 Task: Search one way flight ticket for 1 adult, 6 children, 1 infant in seat and 1 infant on lap in business from Madison: Dane County Regional Airport (truax Field) to Greenville: Pitt-greenville Airport on 5-2-2023. Choice of flights is Sun country airlines. Number of bags: 2 checked bags. Price is upto 75000. Outbound departure time preference is 15:30.
Action: Mouse moved to (314, 293)
Screenshot: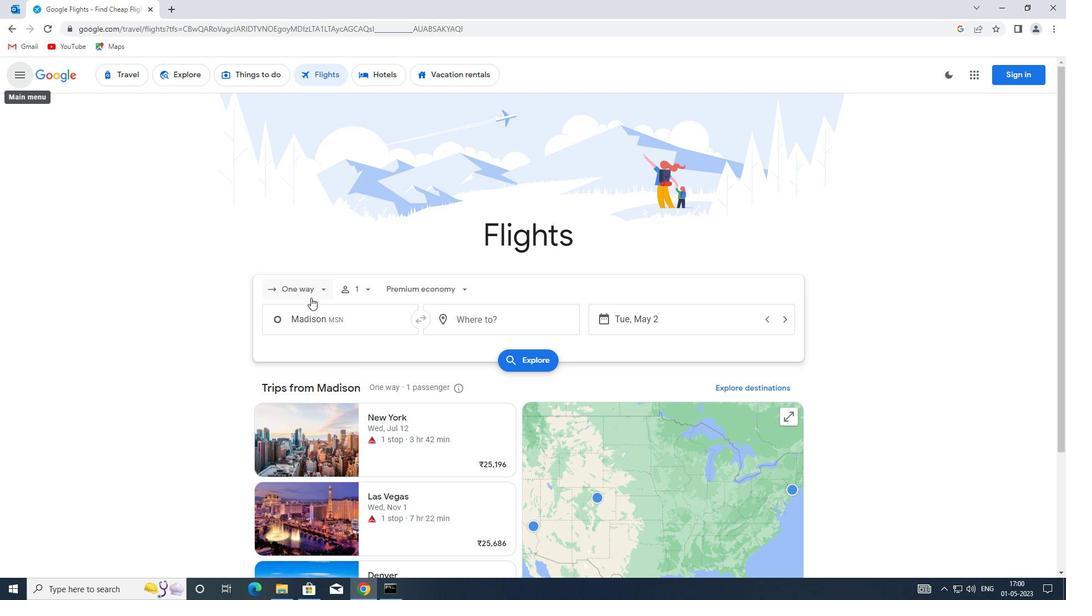 
Action: Mouse pressed left at (314, 293)
Screenshot: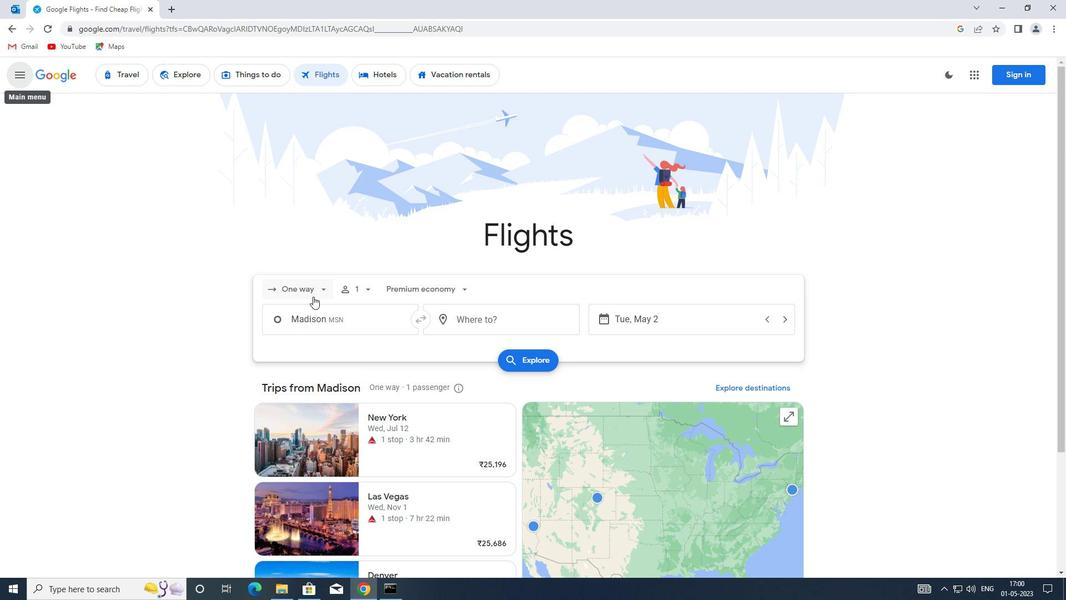 
Action: Mouse moved to (316, 346)
Screenshot: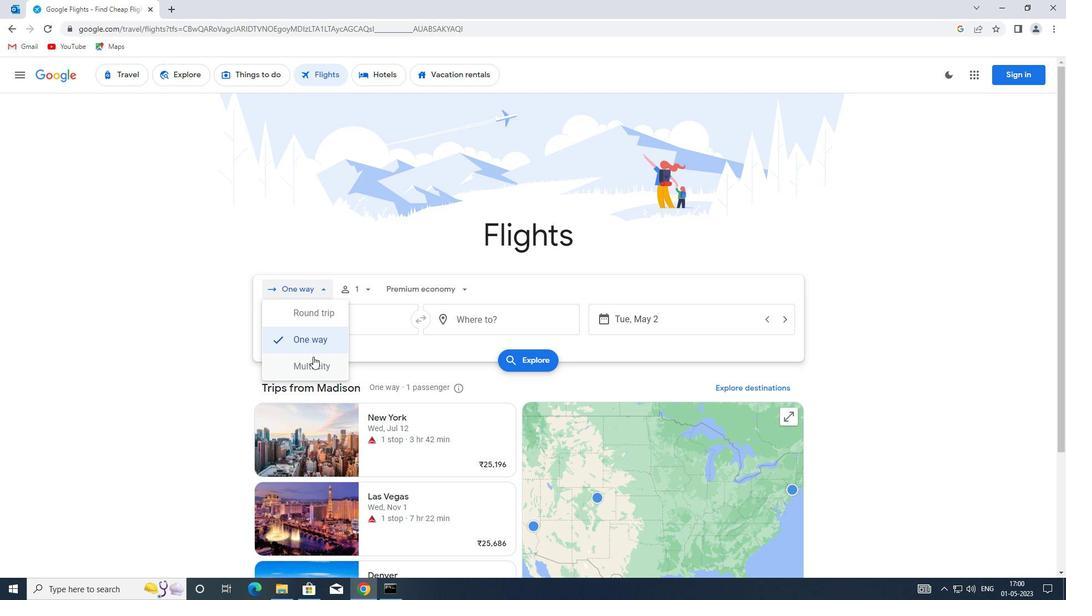 
Action: Mouse pressed left at (316, 346)
Screenshot: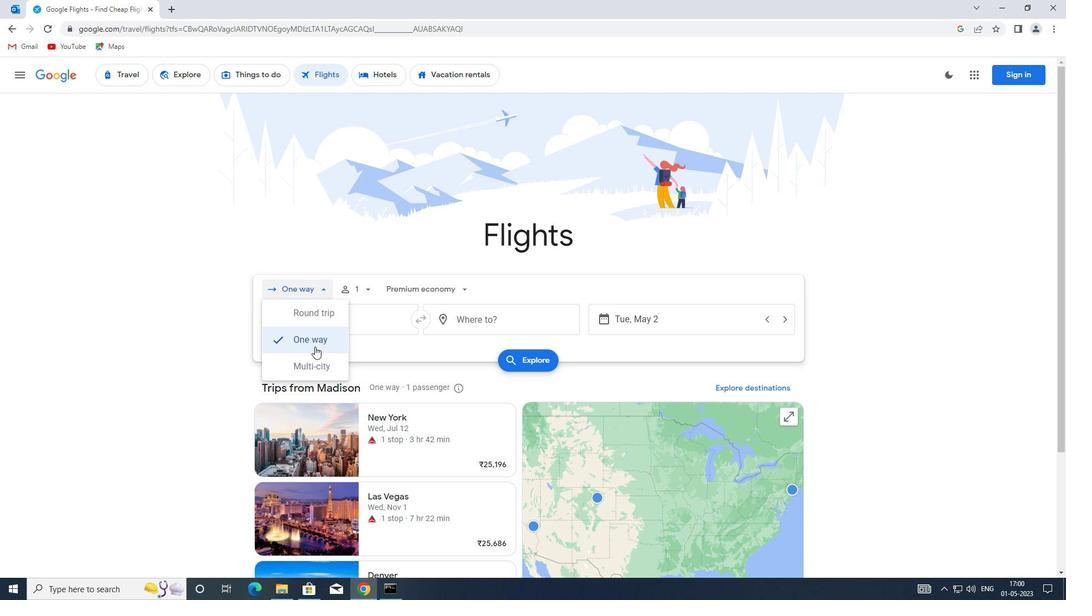 
Action: Mouse moved to (366, 291)
Screenshot: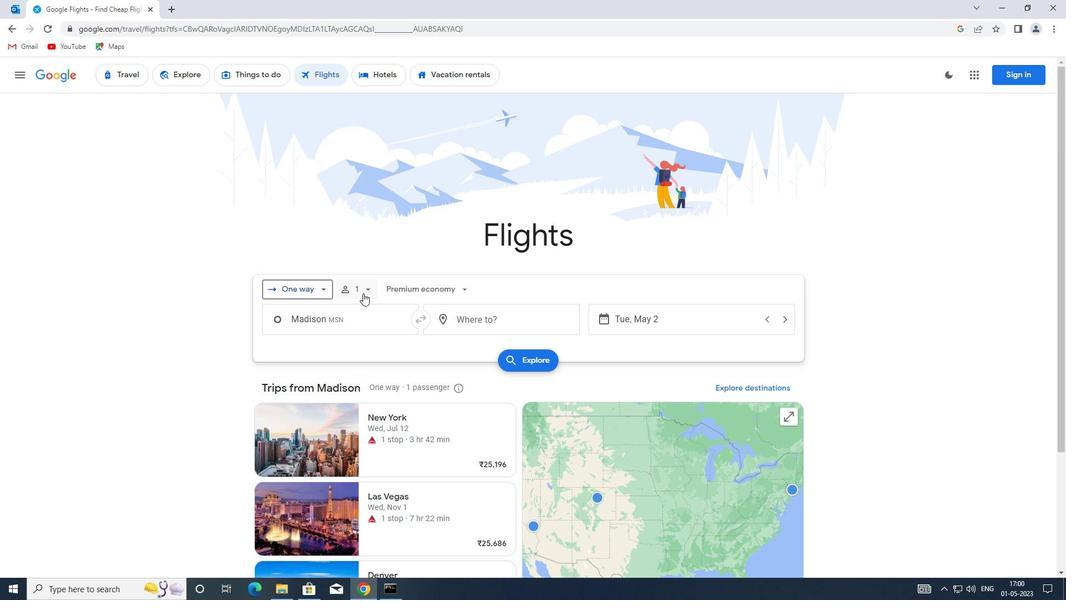 
Action: Mouse pressed left at (366, 291)
Screenshot: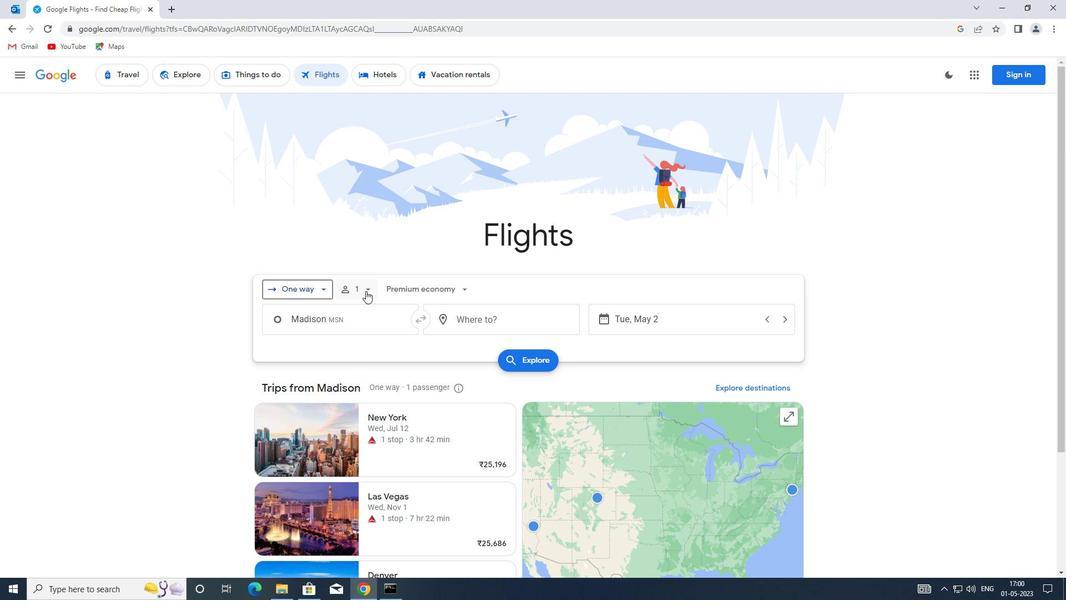 
Action: Mouse moved to (455, 348)
Screenshot: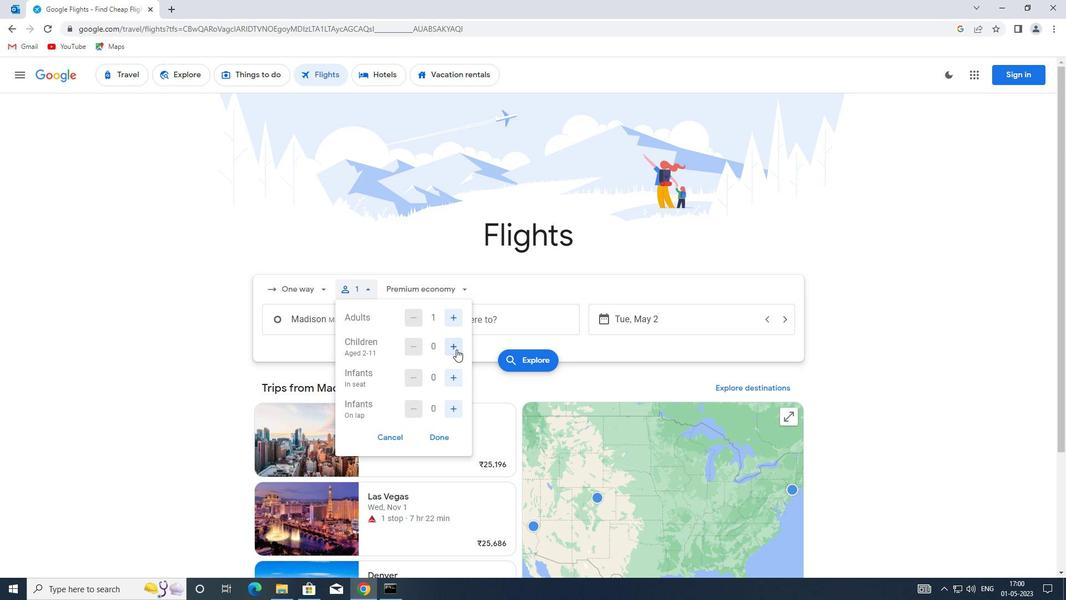 
Action: Mouse pressed left at (455, 348)
Screenshot: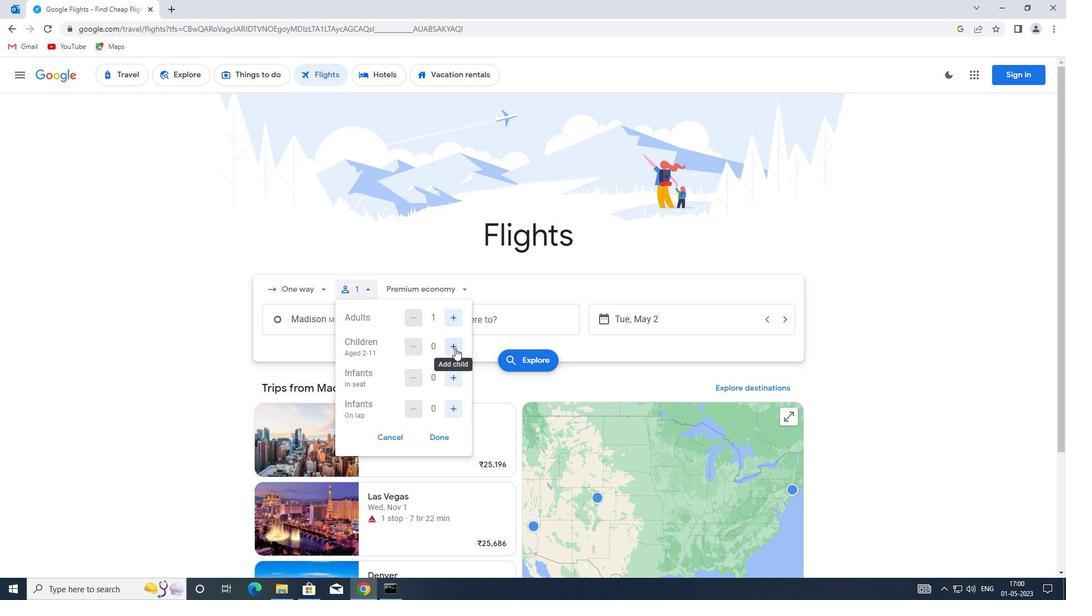 
Action: Mouse pressed left at (455, 348)
Screenshot: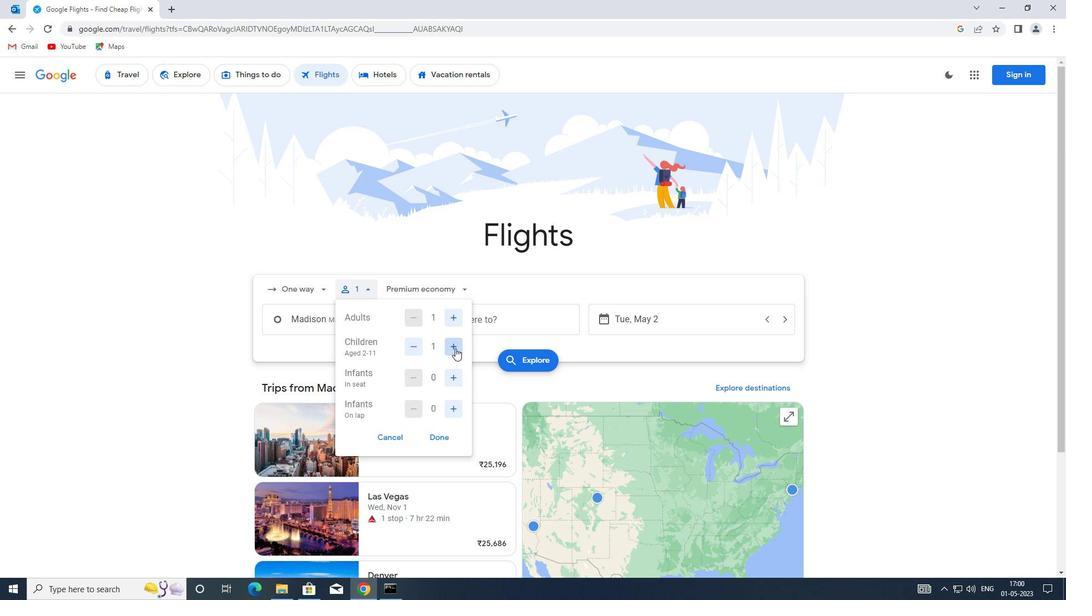 
Action: Mouse pressed left at (455, 348)
Screenshot: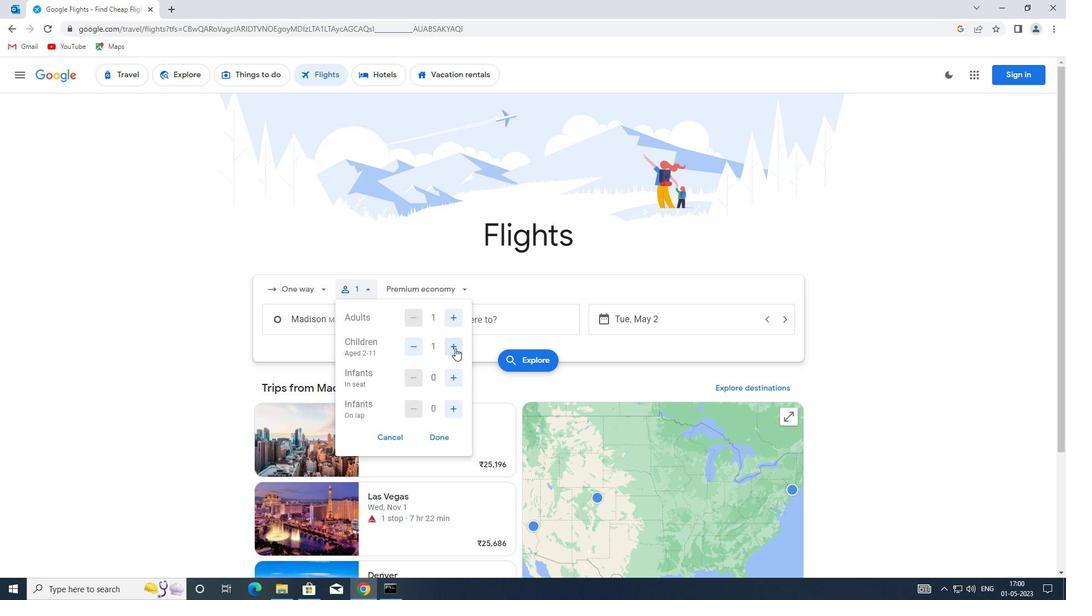 
Action: Mouse pressed left at (455, 348)
Screenshot: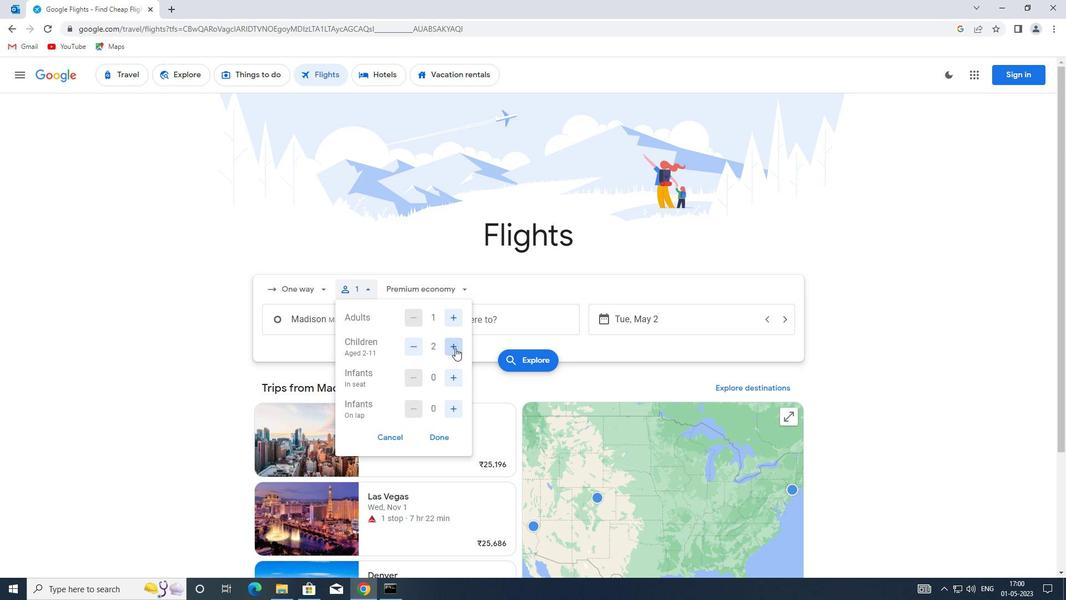 
Action: Mouse pressed left at (455, 348)
Screenshot: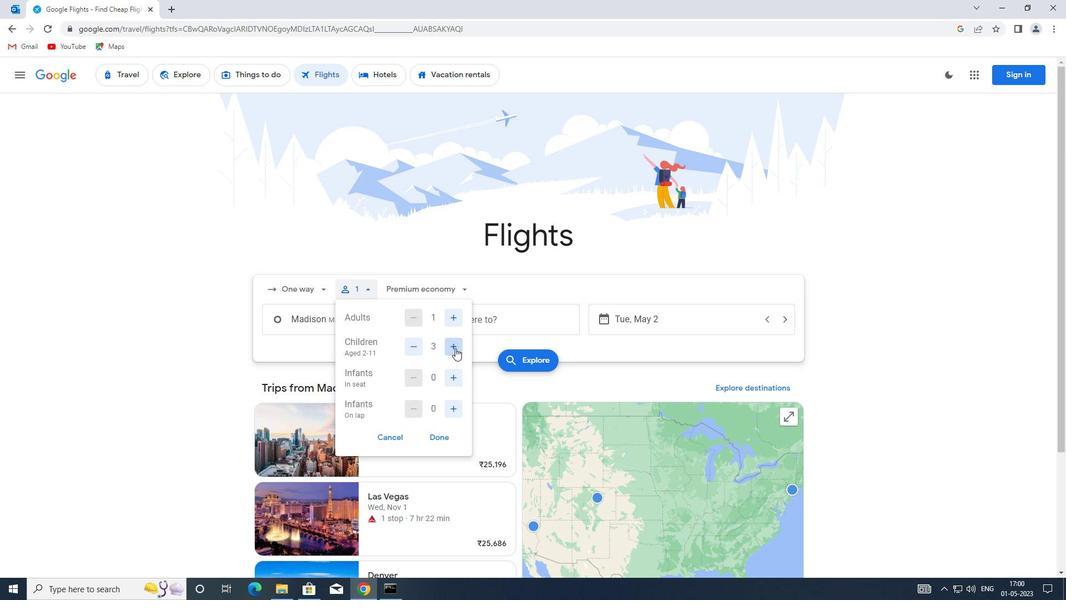
Action: Mouse pressed left at (455, 348)
Screenshot: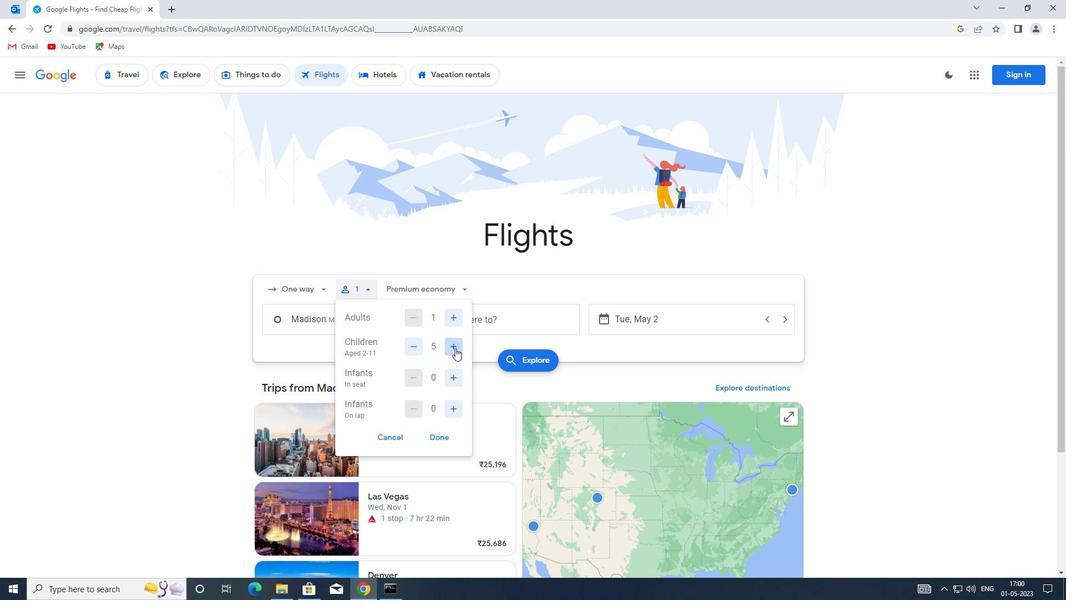 
Action: Mouse moved to (453, 375)
Screenshot: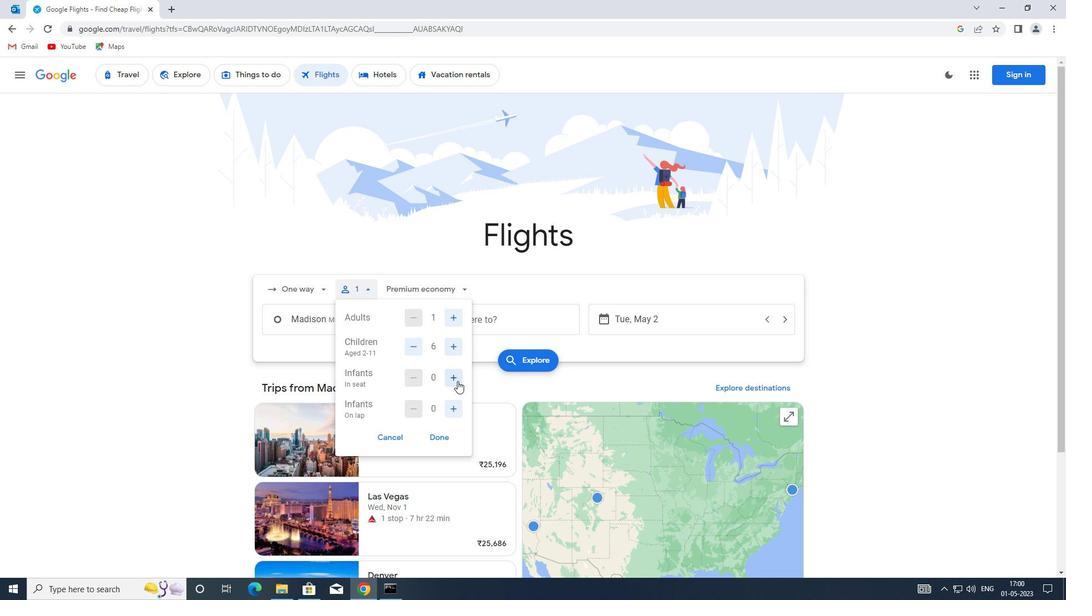 
Action: Mouse pressed left at (453, 375)
Screenshot: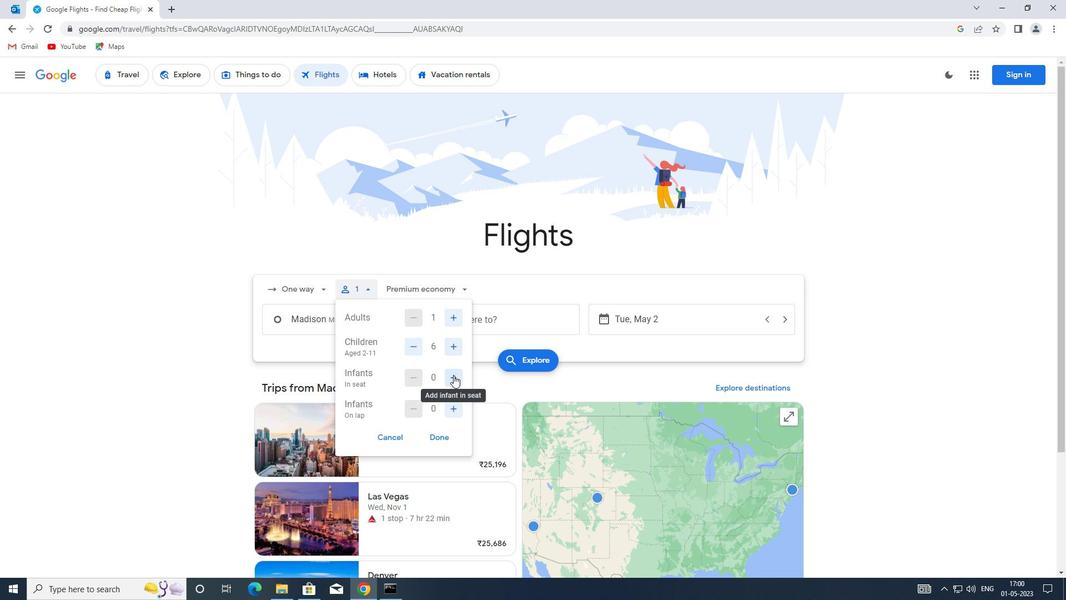 
Action: Mouse moved to (412, 377)
Screenshot: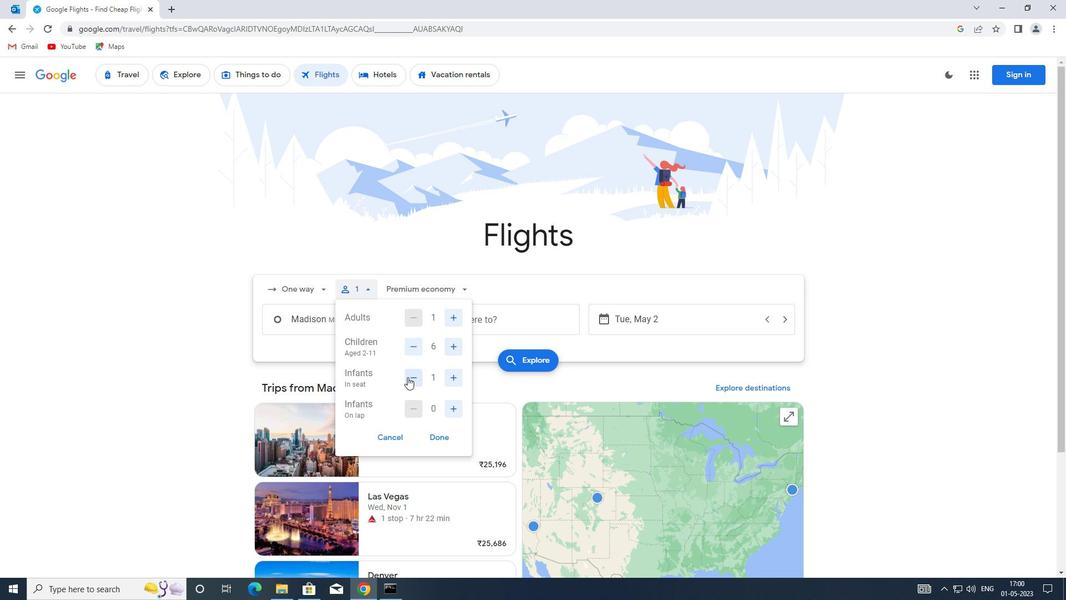 
Action: Mouse pressed left at (412, 377)
Screenshot: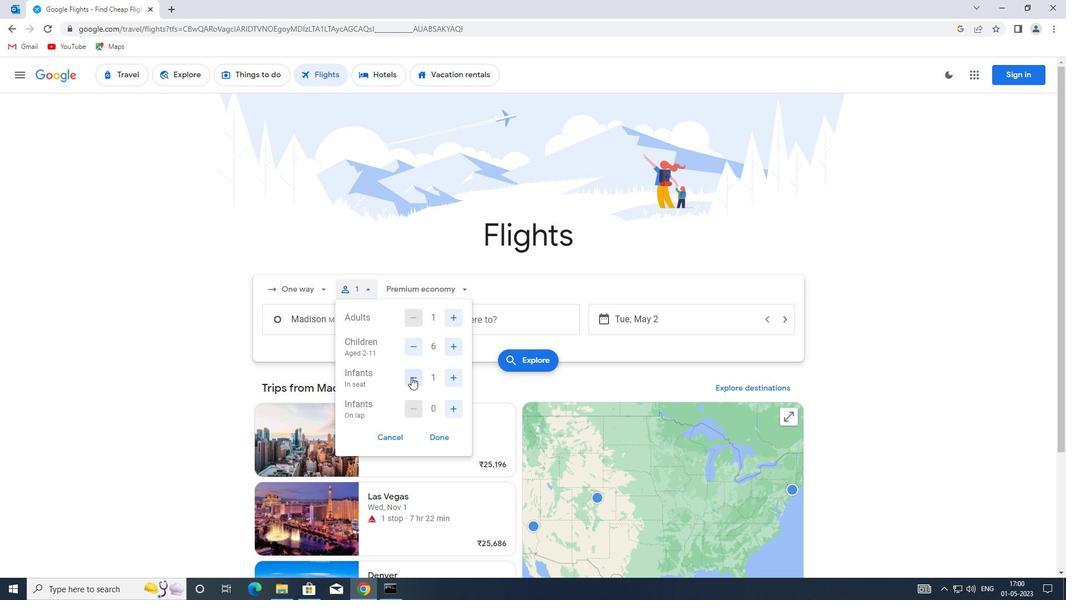 
Action: Mouse moved to (451, 378)
Screenshot: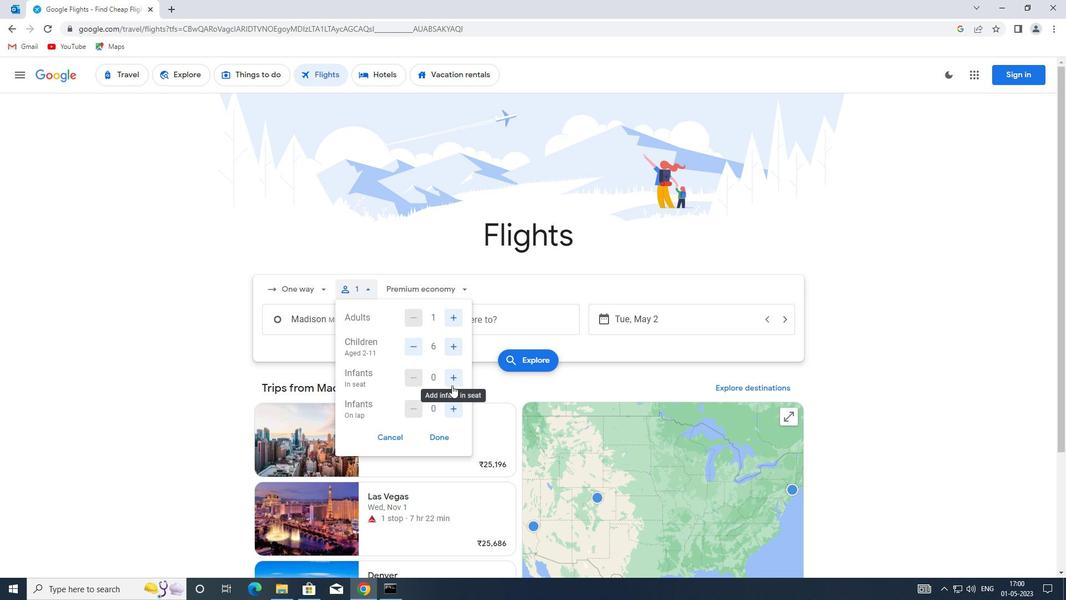 
Action: Mouse pressed left at (451, 378)
Screenshot: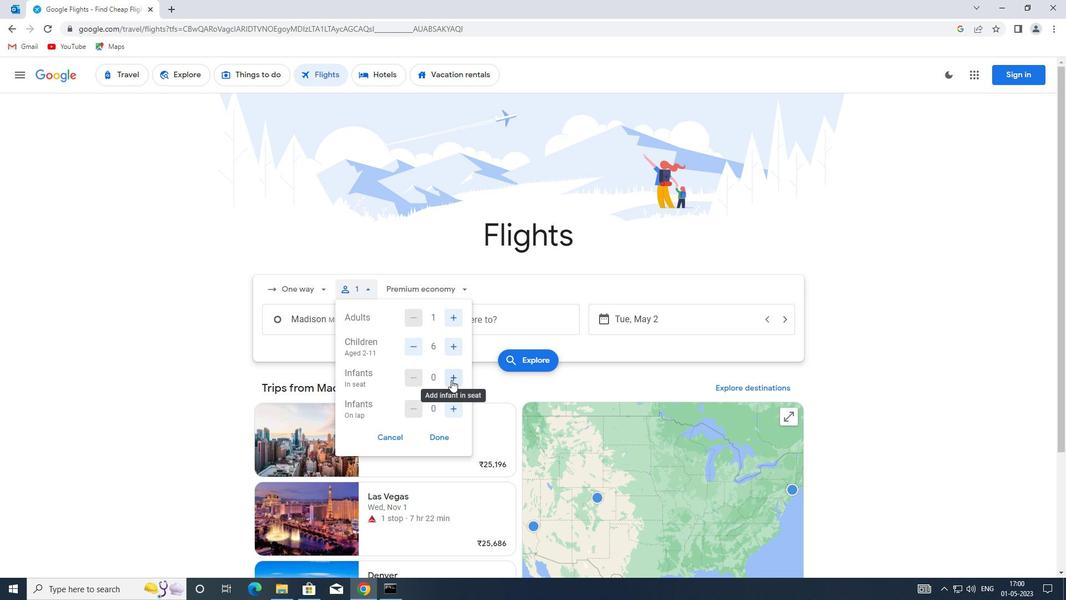 
Action: Mouse moved to (448, 407)
Screenshot: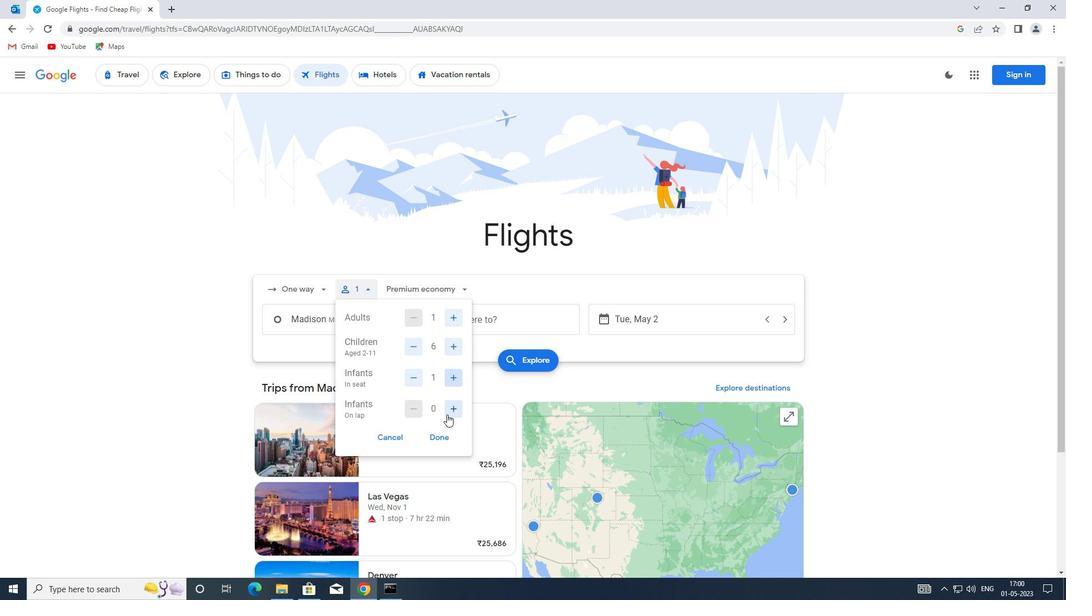 
Action: Mouse pressed left at (448, 407)
Screenshot: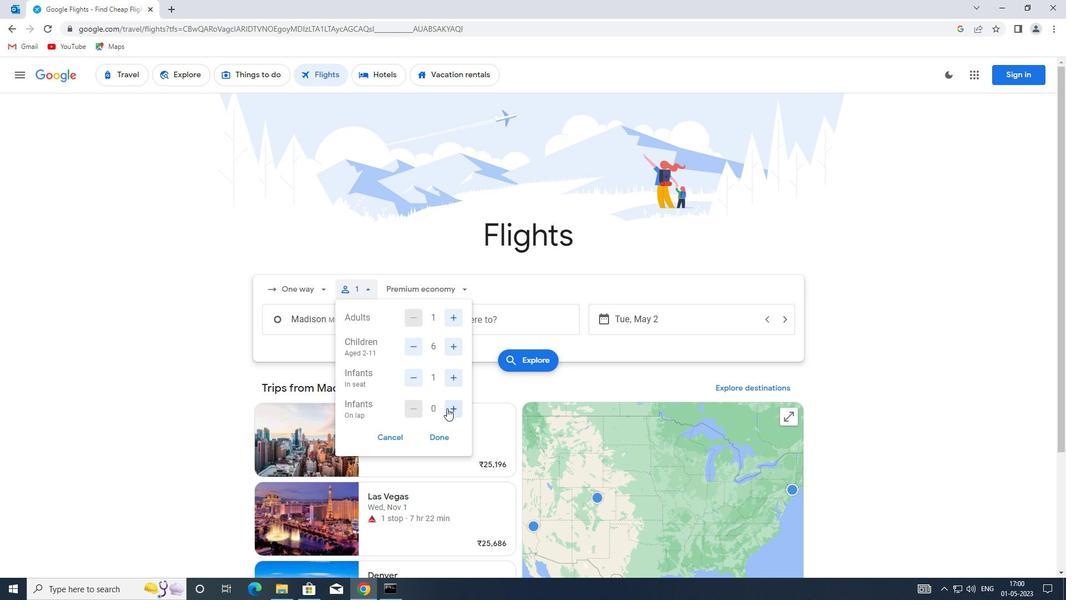 
Action: Mouse moved to (443, 436)
Screenshot: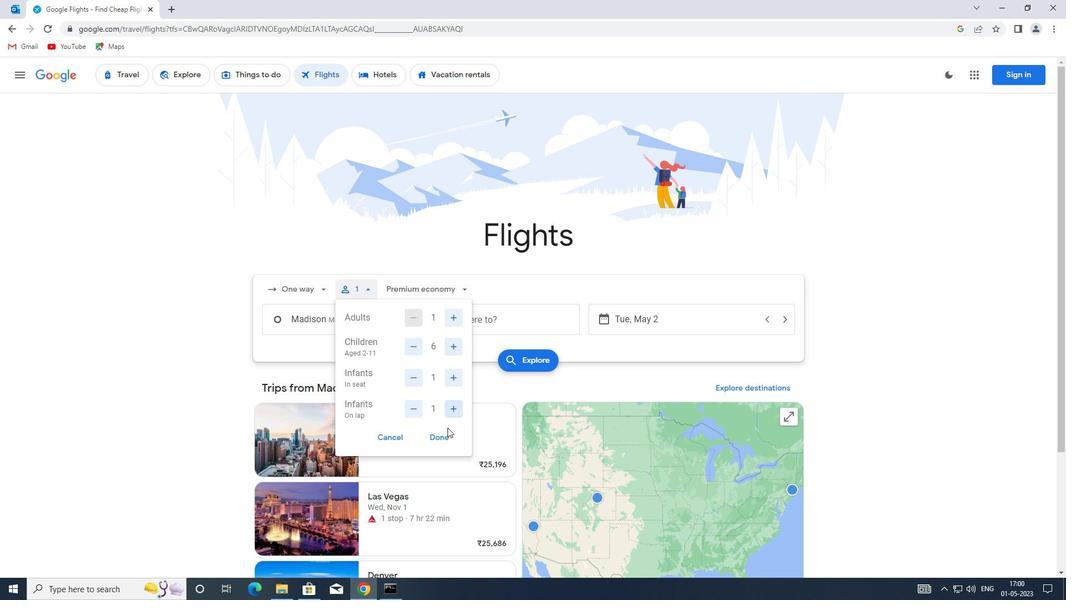 
Action: Mouse pressed left at (443, 436)
Screenshot: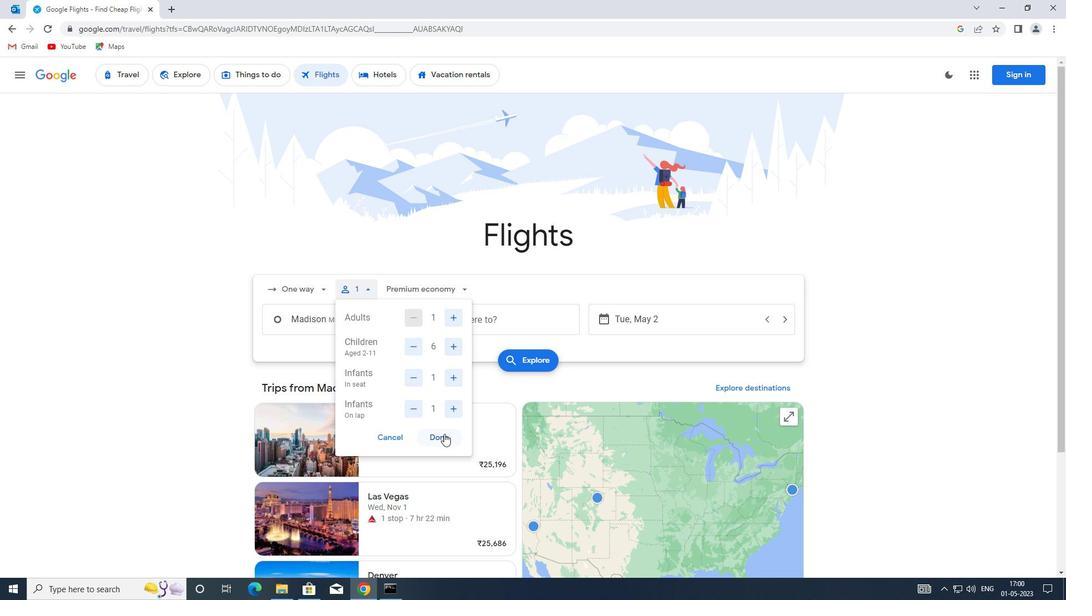 
Action: Mouse moved to (436, 288)
Screenshot: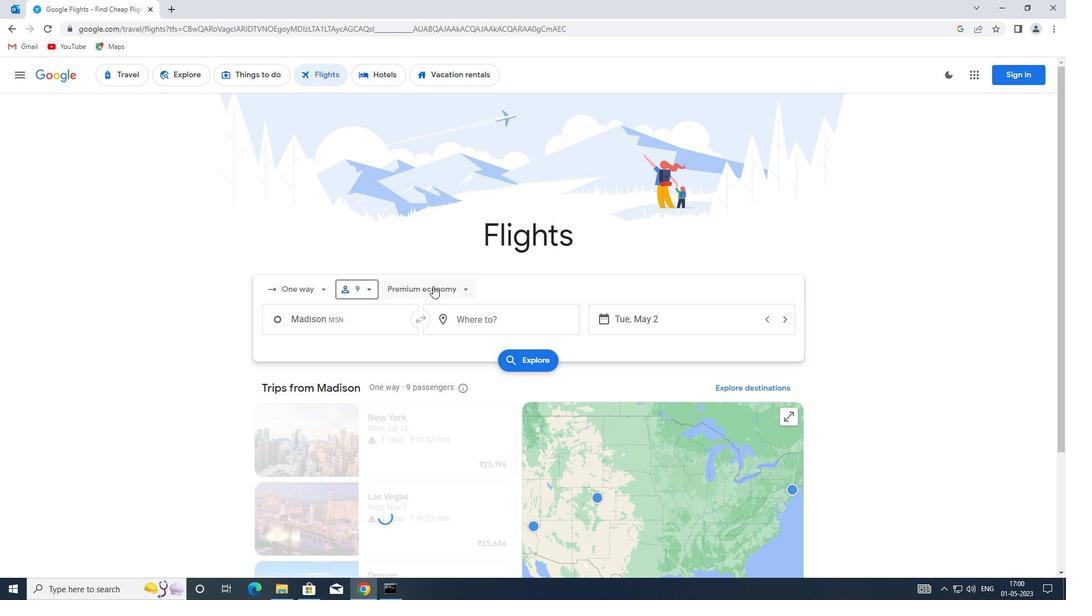 
Action: Mouse pressed left at (436, 288)
Screenshot: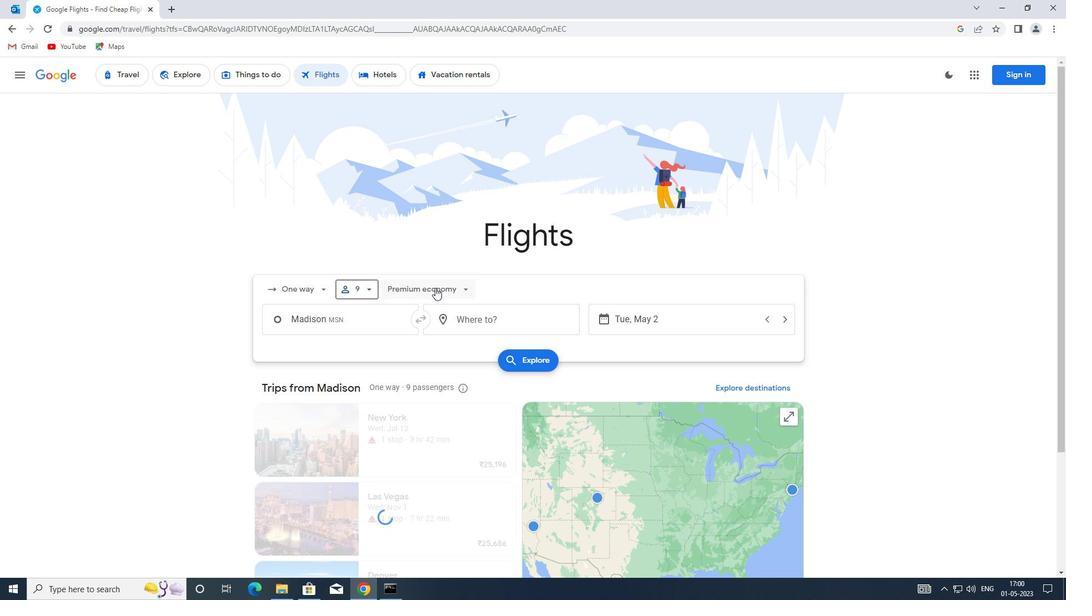 
Action: Mouse moved to (431, 365)
Screenshot: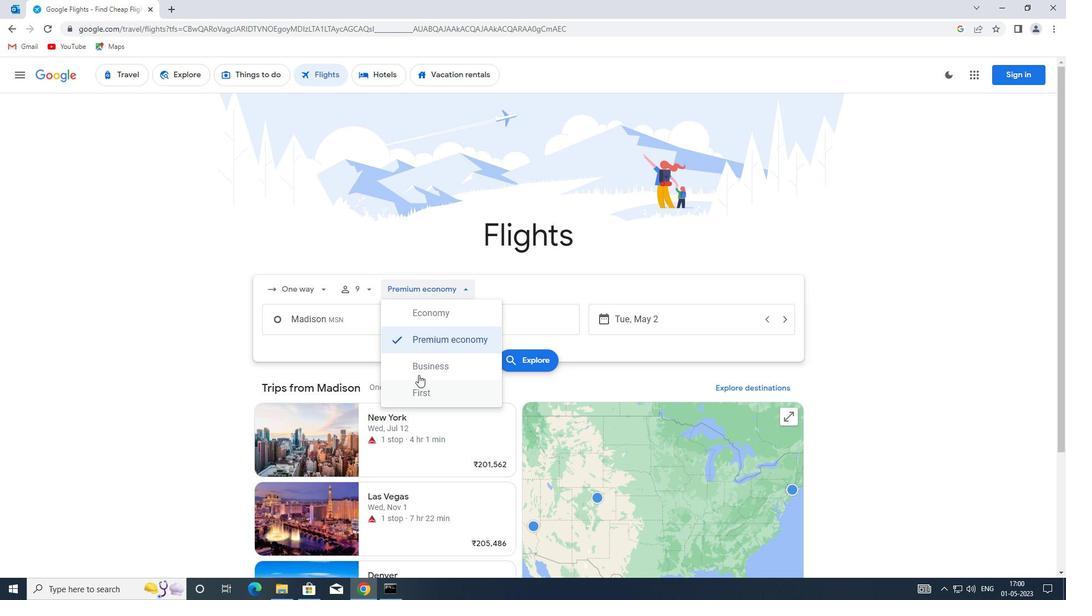 
Action: Mouse pressed left at (431, 365)
Screenshot: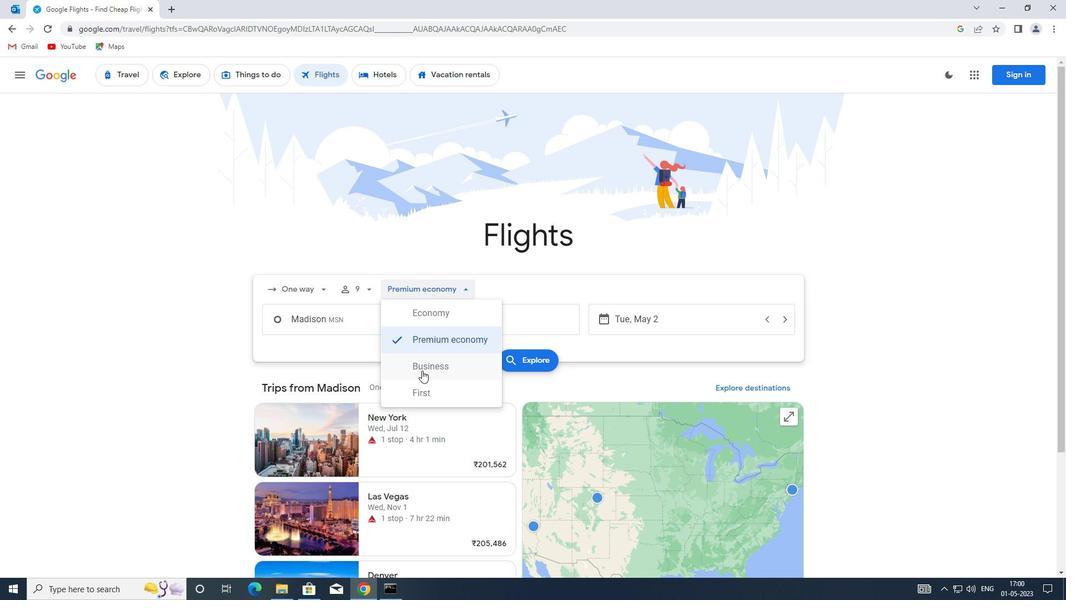 
Action: Mouse moved to (361, 320)
Screenshot: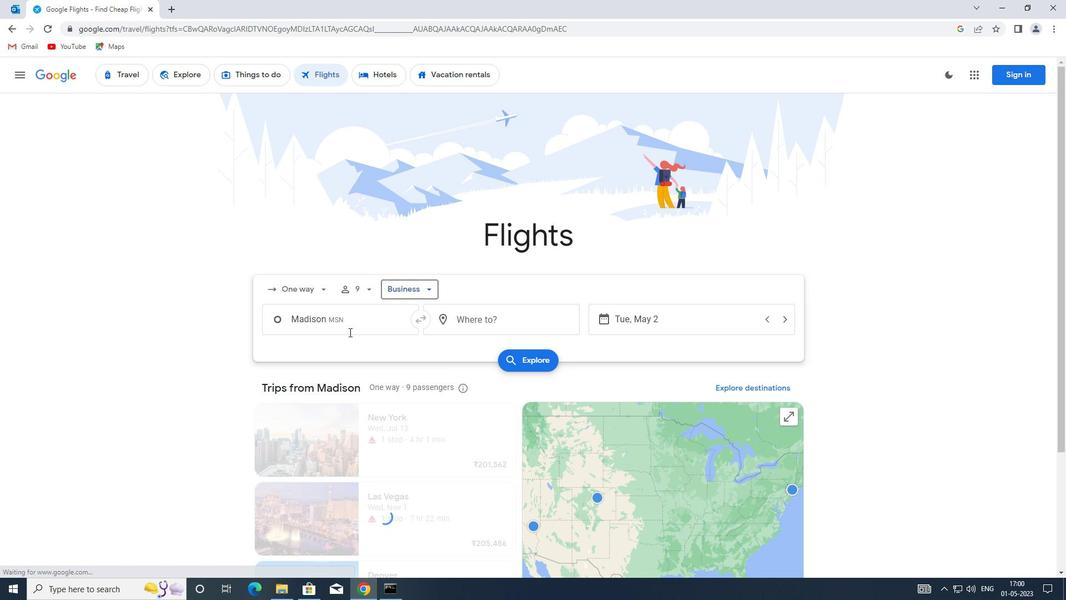 
Action: Mouse pressed left at (361, 320)
Screenshot: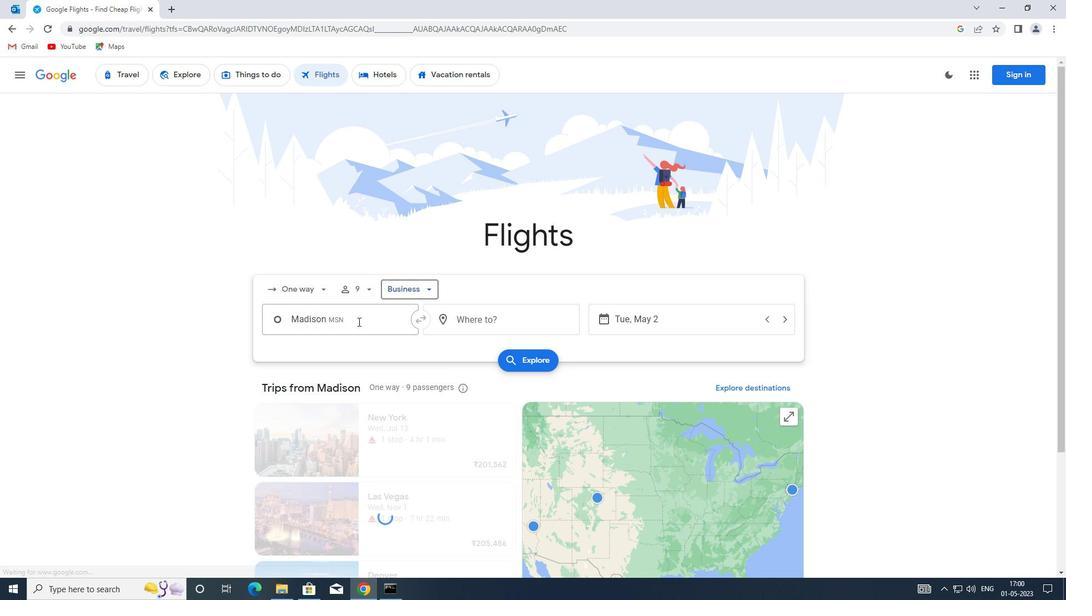 
Action: Key pressed <Key.enter>
Screenshot: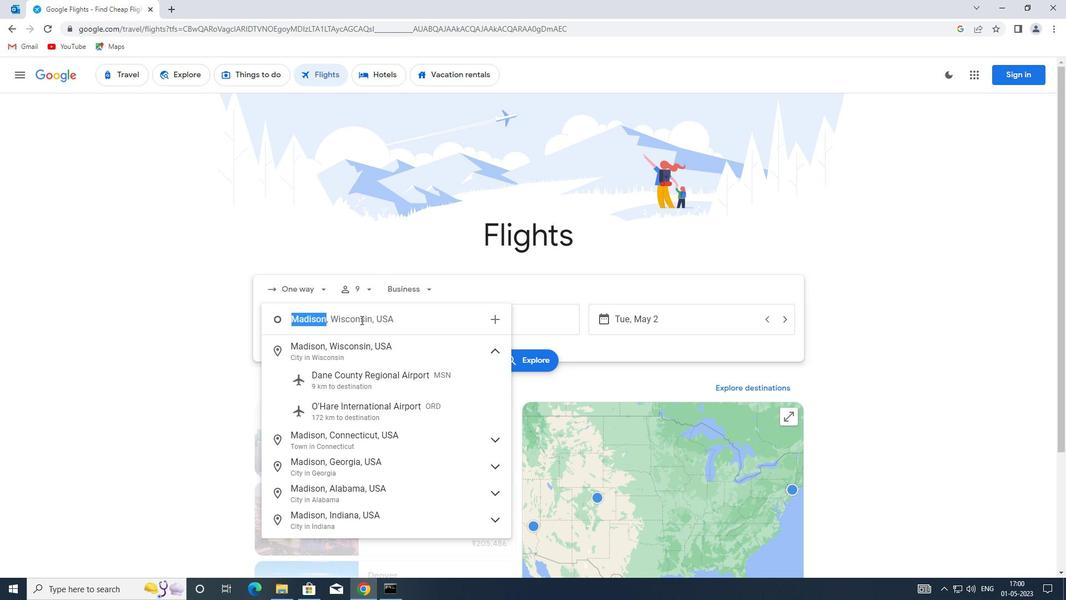
Action: Mouse moved to (487, 324)
Screenshot: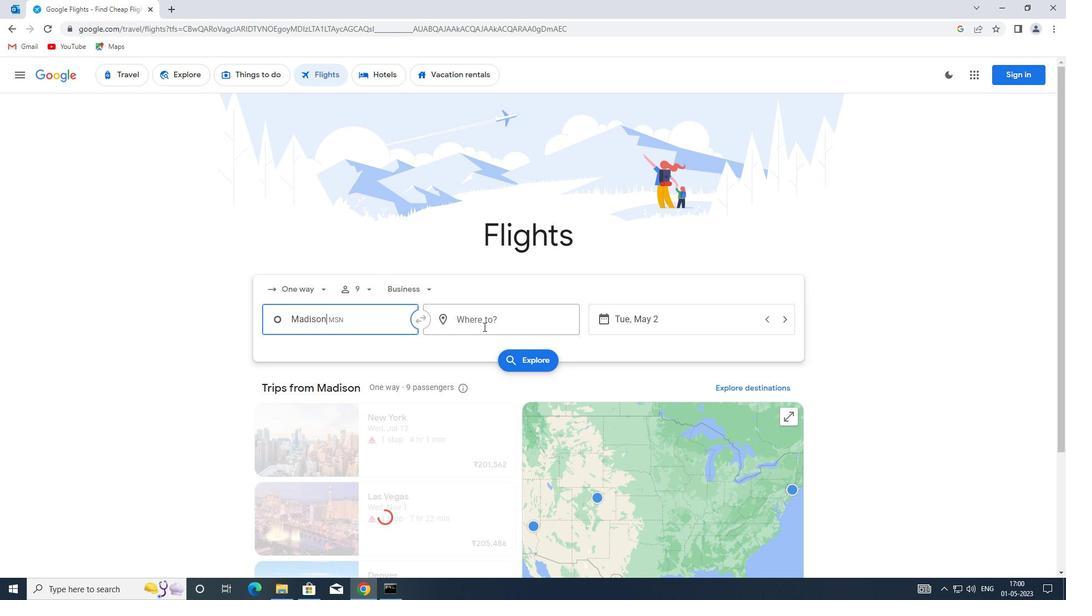 
Action: Mouse pressed left at (487, 324)
Screenshot: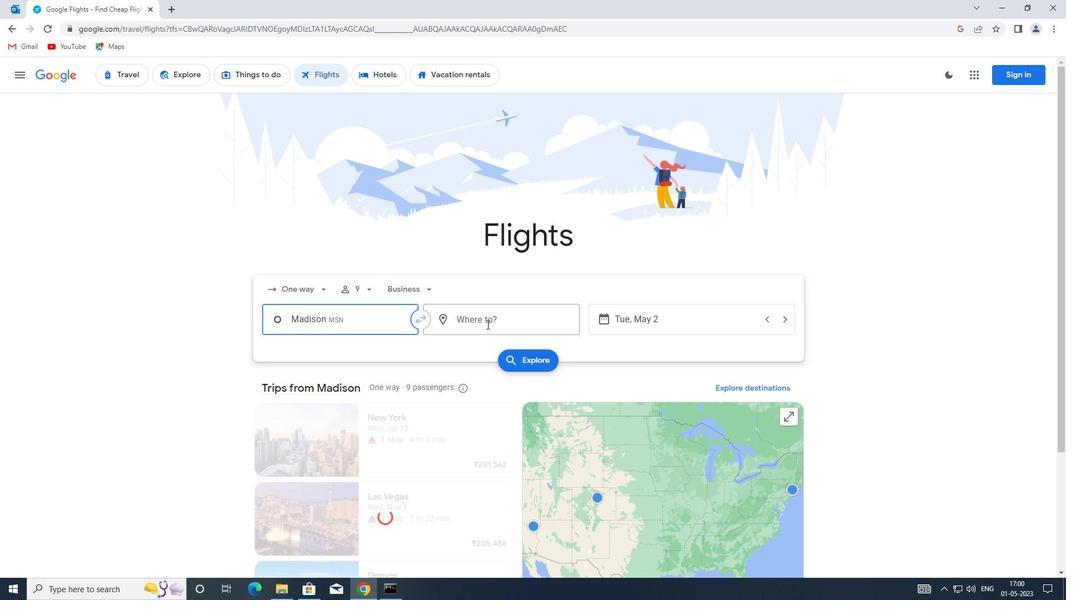 
Action: Key pressed pgv<Key.enter>
Screenshot: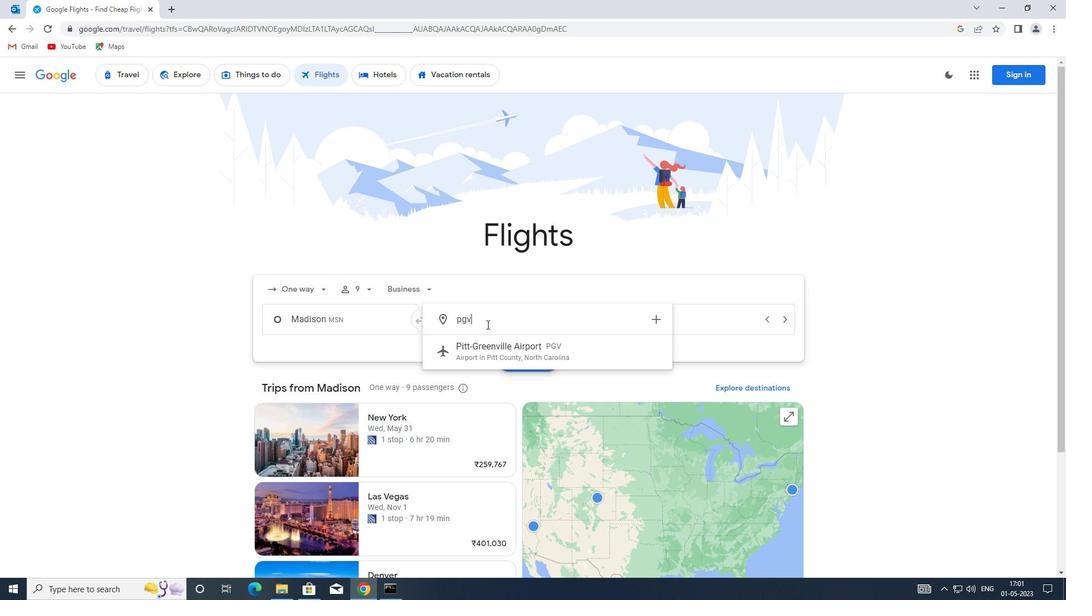 
Action: Mouse moved to (674, 322)
Screenshot: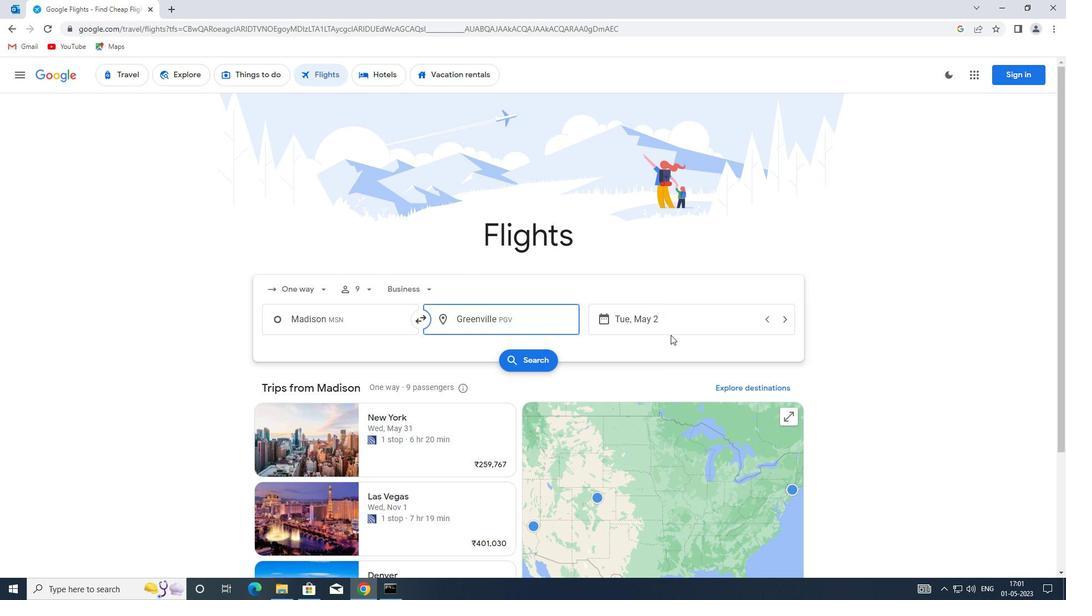 
Action: Mouse pressed left at (674, 322)
Screenshot: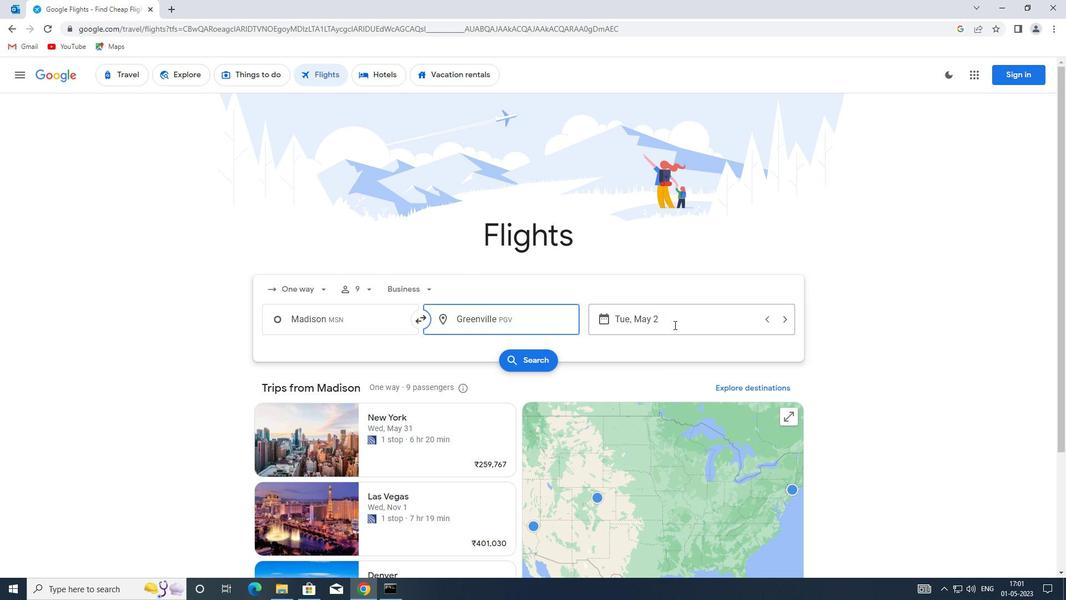 
Action: Mouse moved to (455, 379)
Screenshot: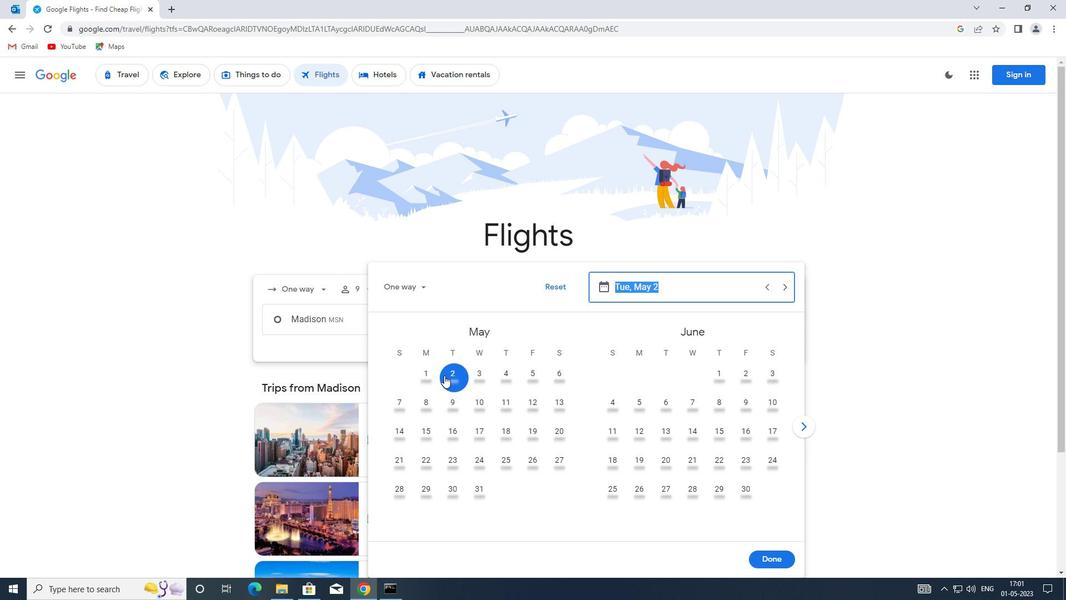 
Action: Mouse pressed left at (455, 379)
Screenshot: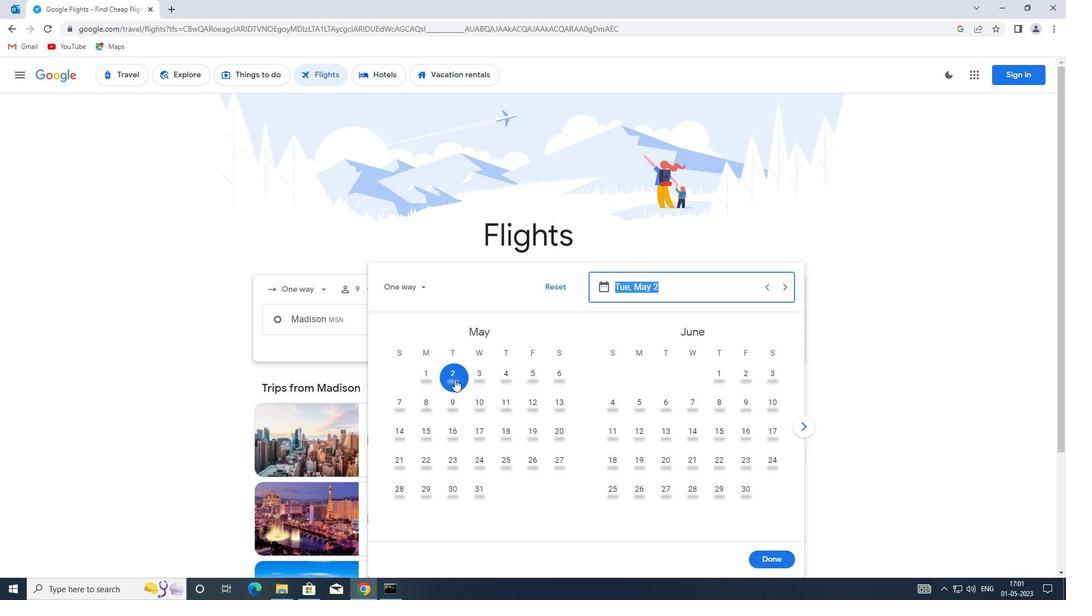 
Action: Mouse moved to (770, 552)
Screenshot: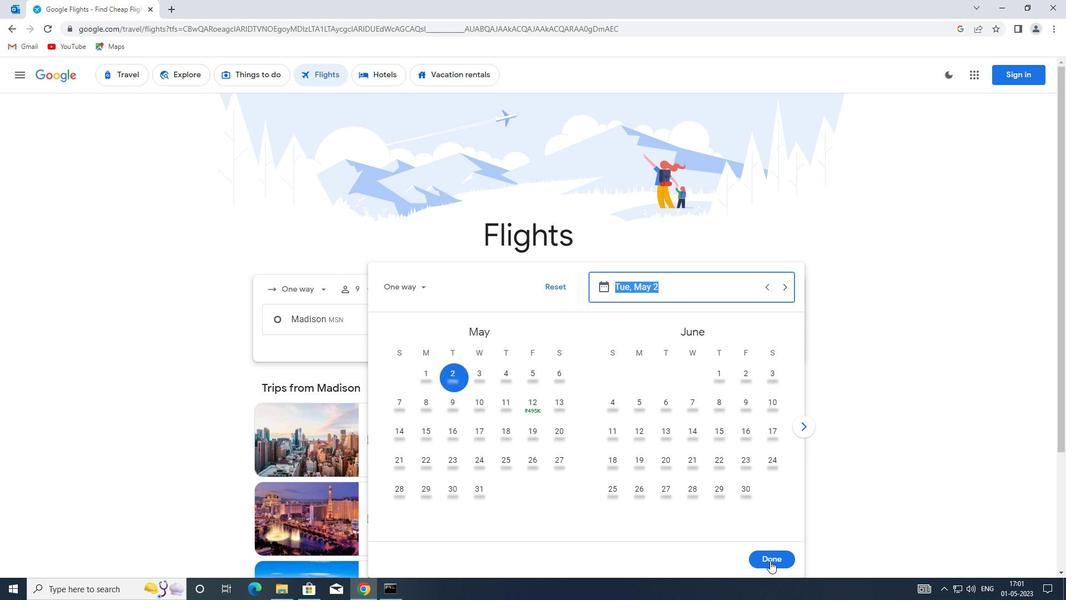 
Action: Mouse pressed left at (770, 552)
Screenshot: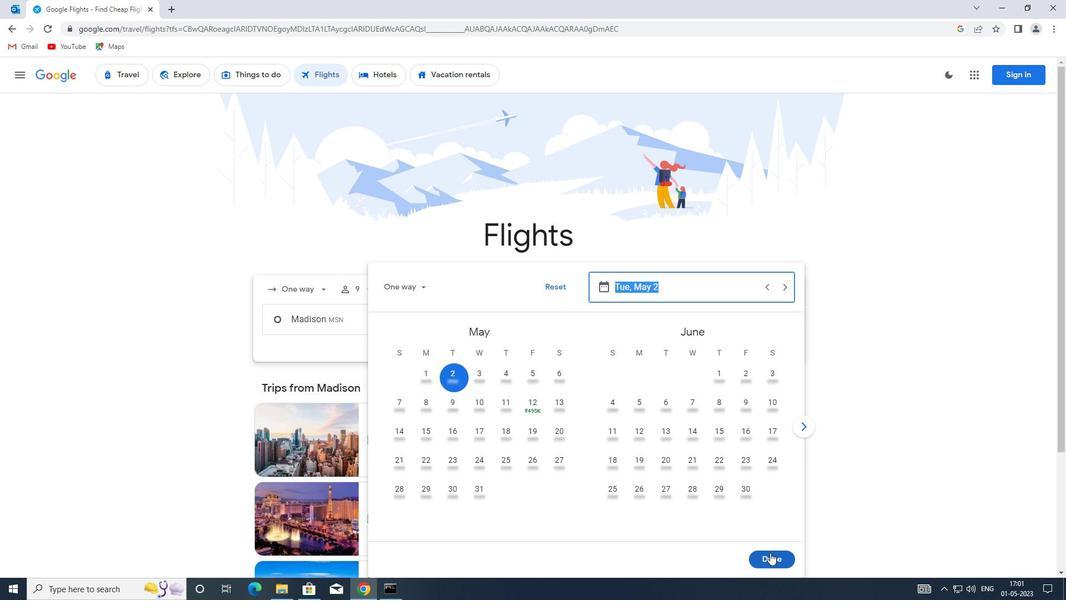 
Action: Mouse moved to (533, 366)
Screenshot: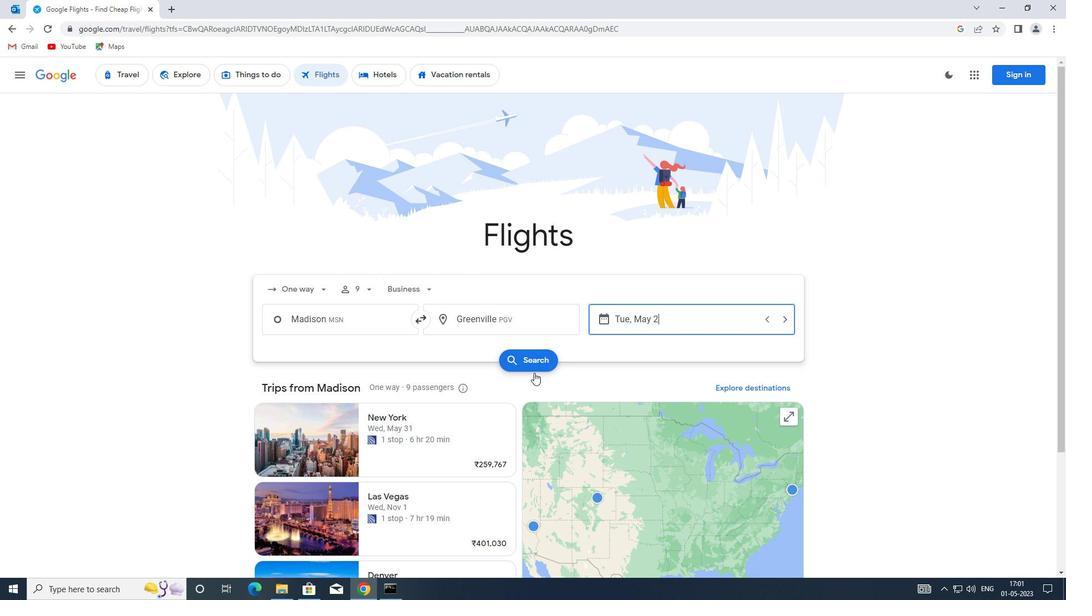 
Action: Mouse pressed left at (533, 366)
Screenshot: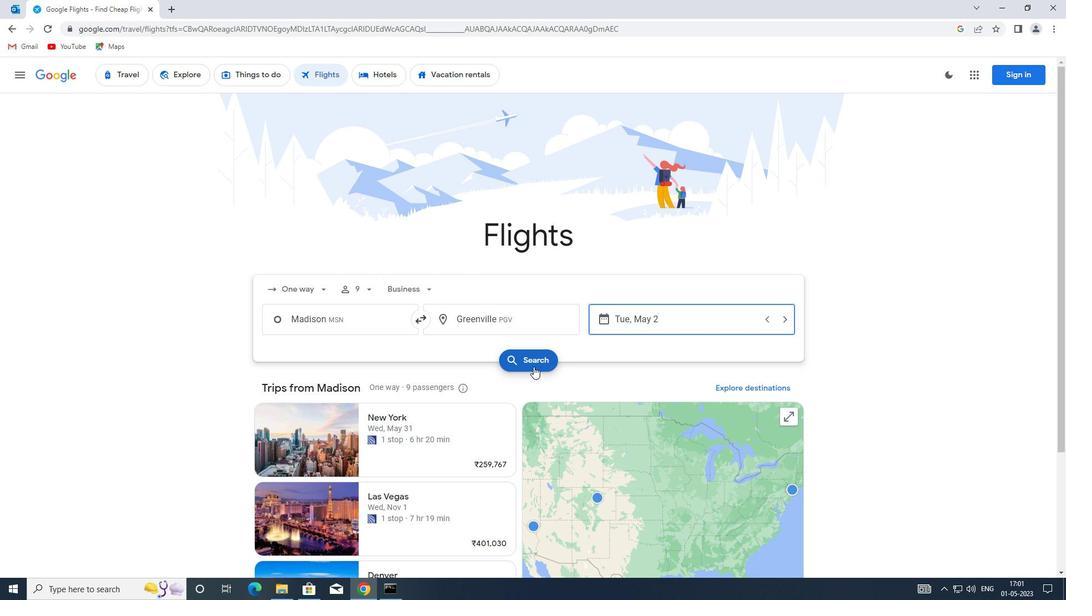 
Action: Mouse moved to (278, 177)
Screenshot: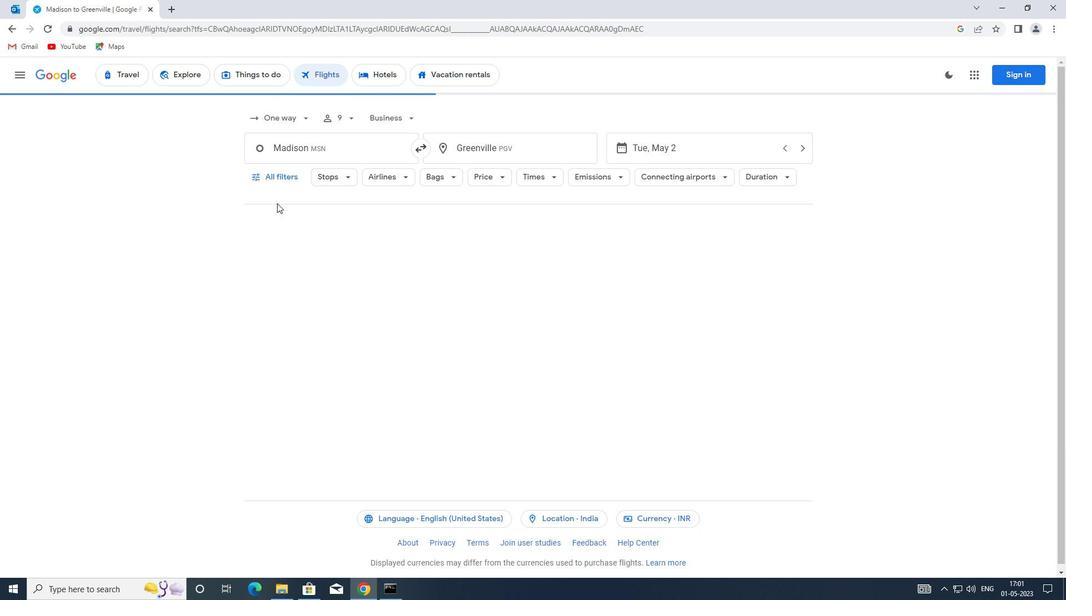 
Action: Mouse pressed left at (278, 177)
Screenshot: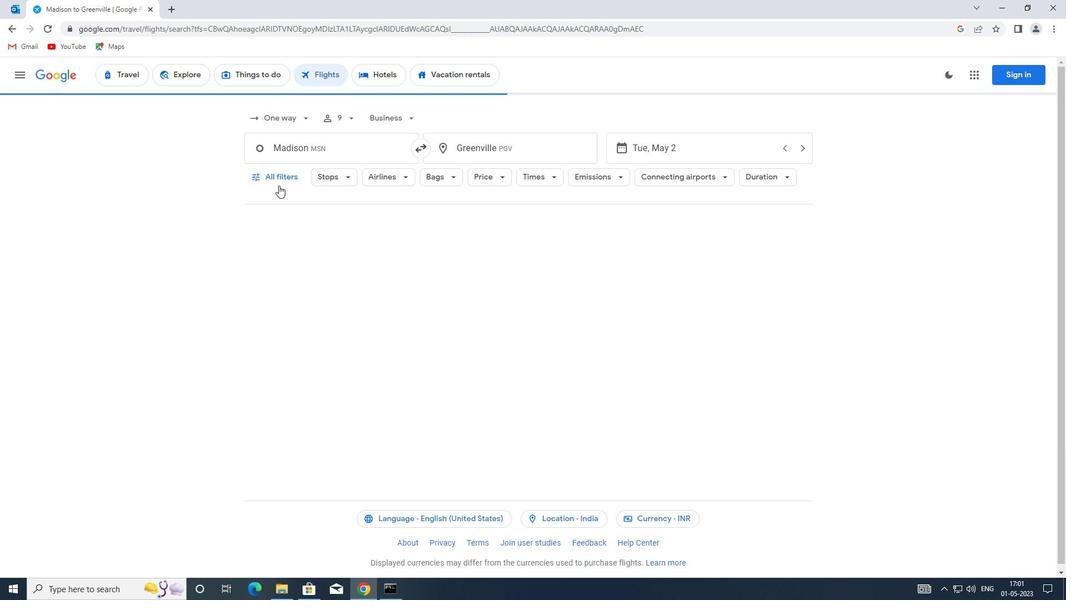 
Action: Mouse moved to (317, 315)
Screenshot: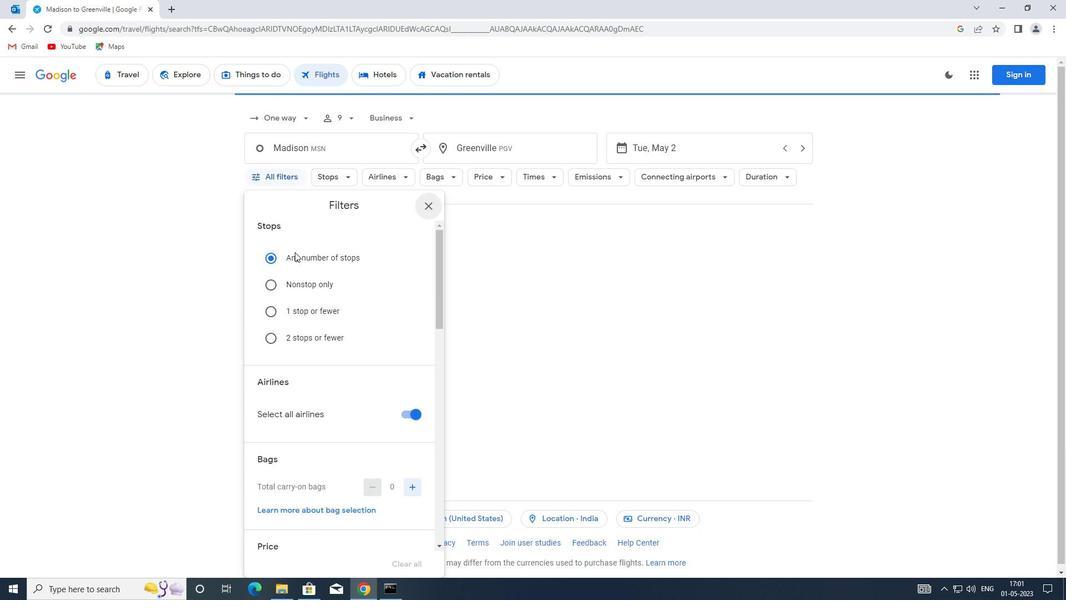 
Action: Mouse scrolled (317, 314) with delta (0, 0)
Screenshot: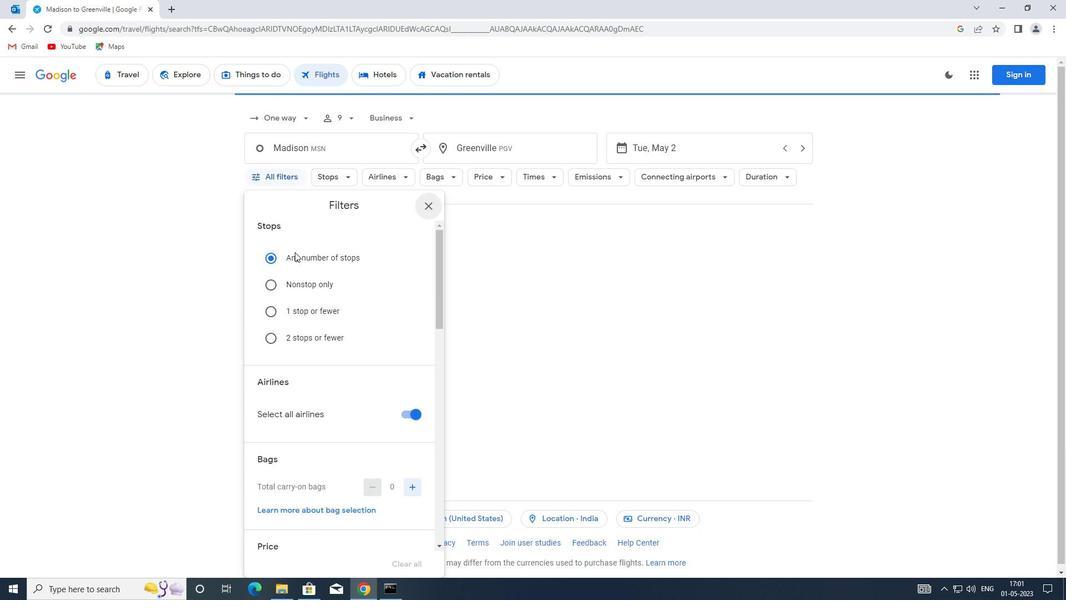 
Action: Mouse moved to (317, 328)
Screenshot: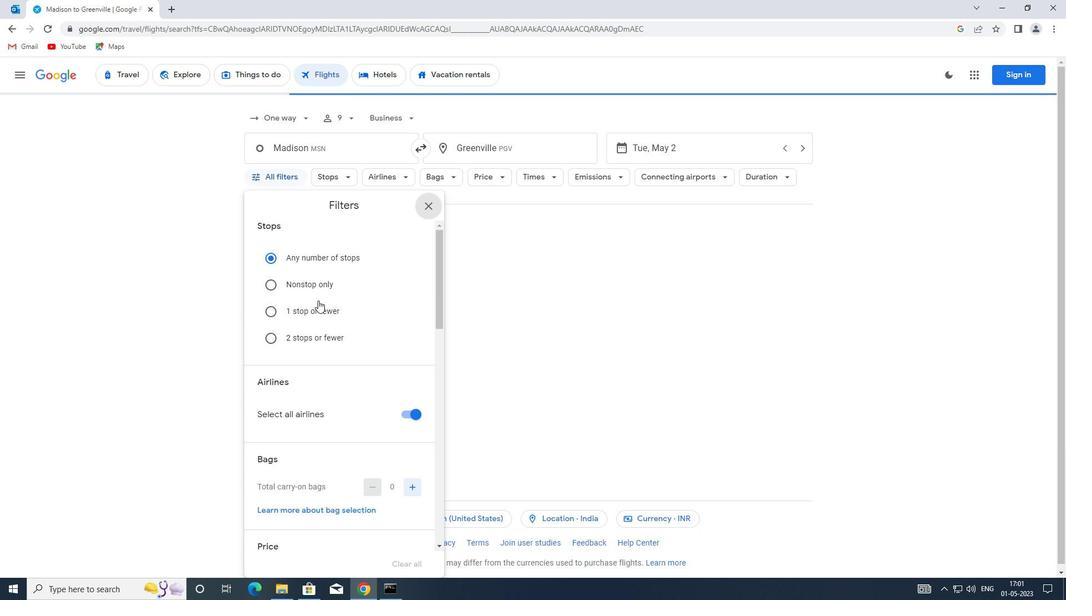 
Action: Mouse scrolled (317, 327) with delta (0, 0)
Screenshot: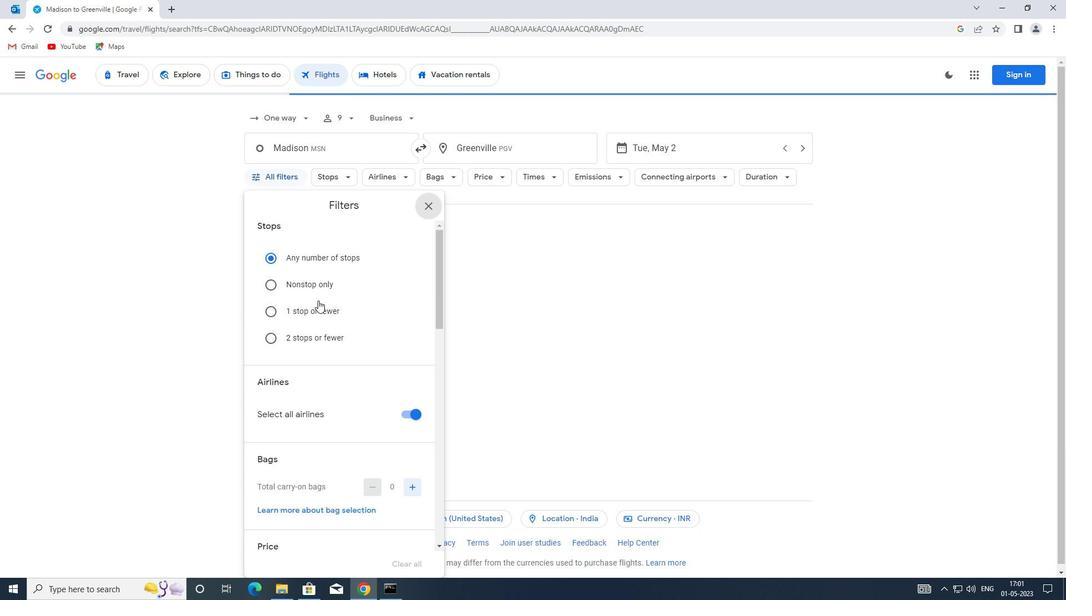 
Action: Mouse moved to (317, 337)
Screenshot: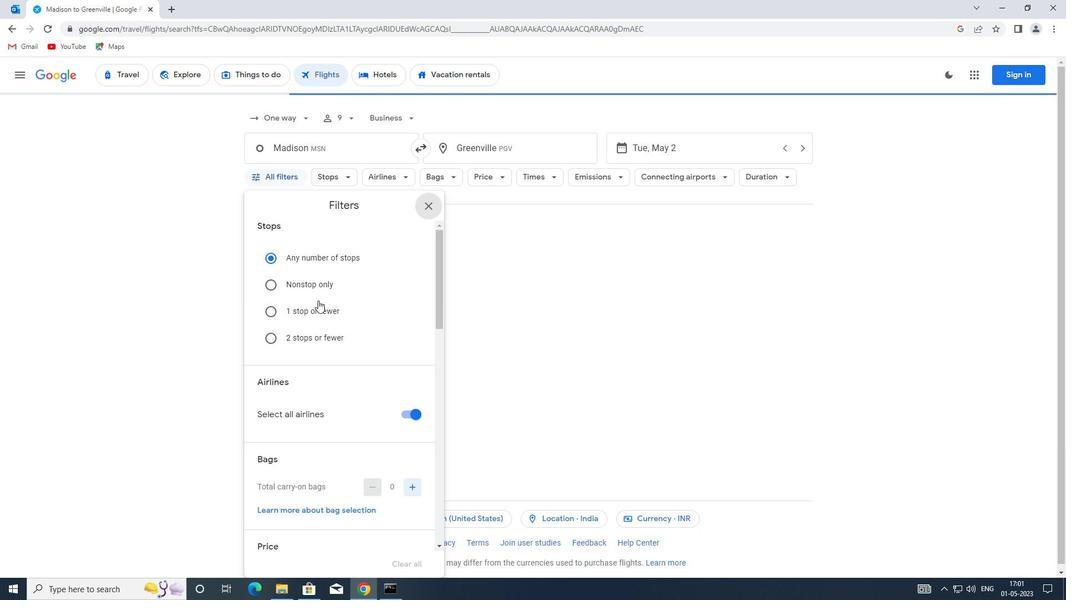 
Action: Mouse scrolled (317, 336) with delta (0, 0)
Screenshot: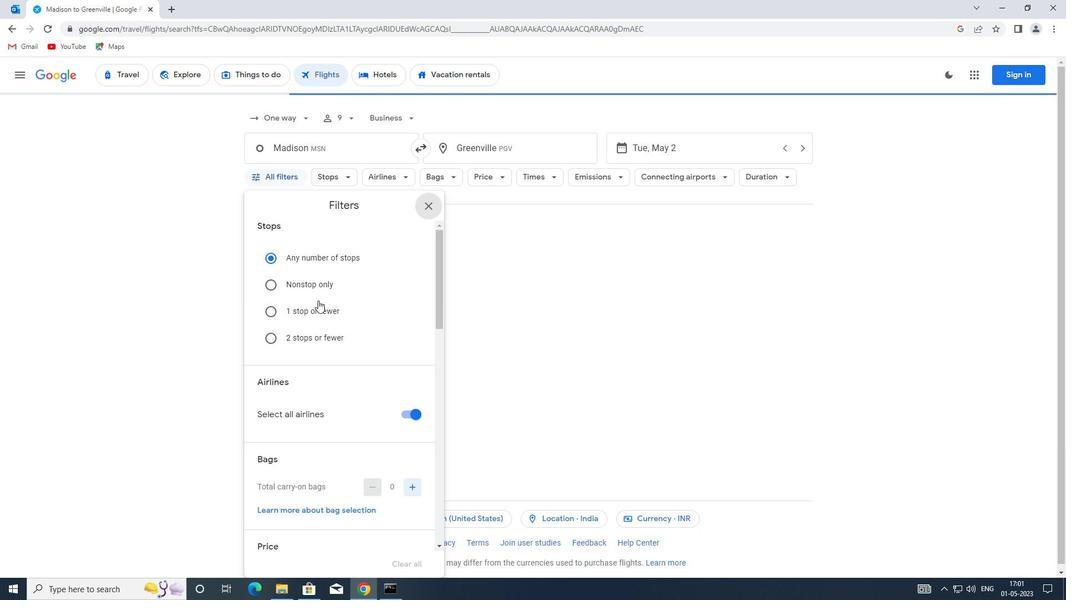 
Action: Mouse moved to (407, 248)
Screenshot: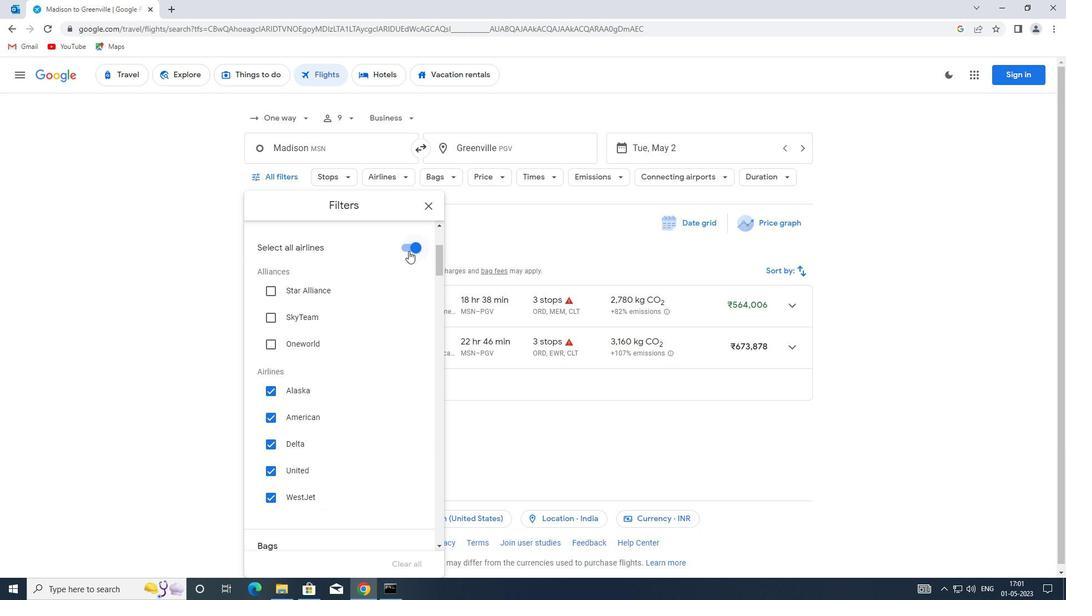 
Action: Mouse pressed left at (407, 248)
Screenshot: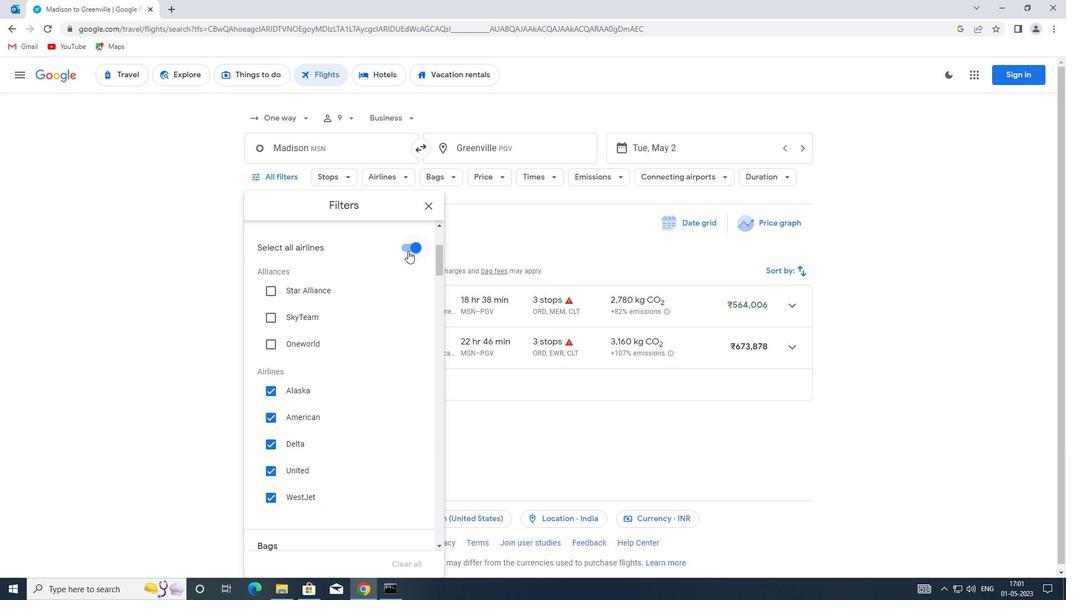 
Action: Mouse moved to (353, 332)
Screenshot: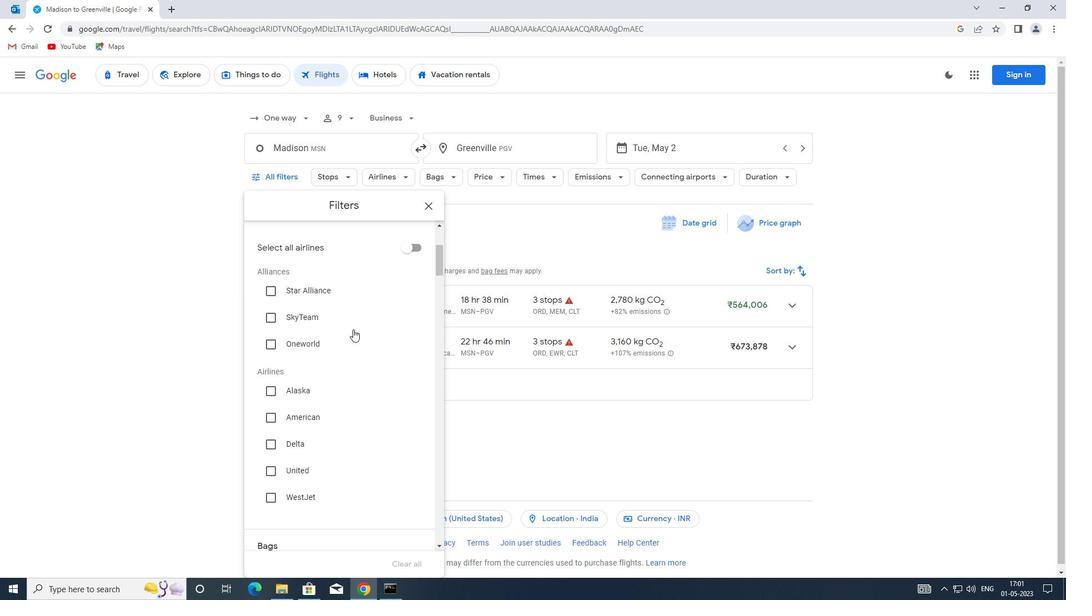 
Action: Mouse scrolled (353, 331) with delta (0, 0)
Screenshot: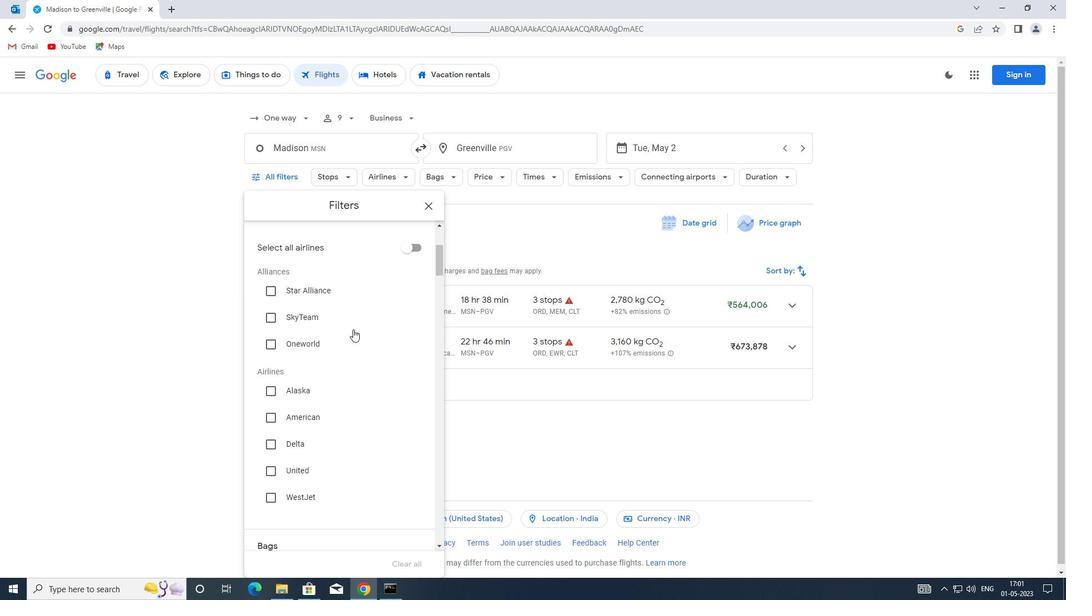 
Action: Mouse moved to (316, 380)
Screenshot: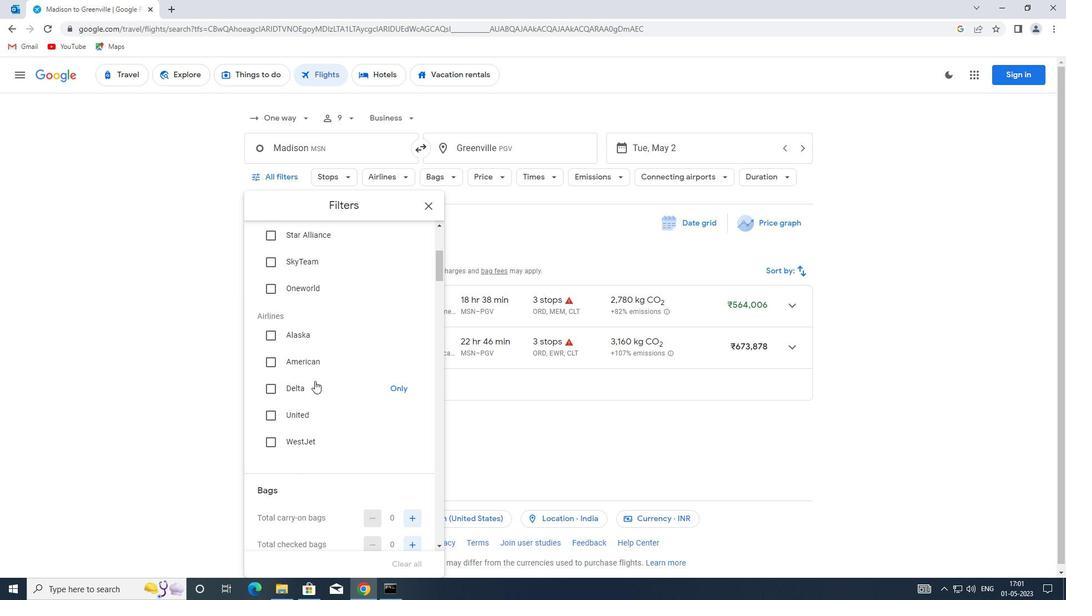 
Action: Mouse scrolled (316, 380) with delta (0, 0)
Screenshot: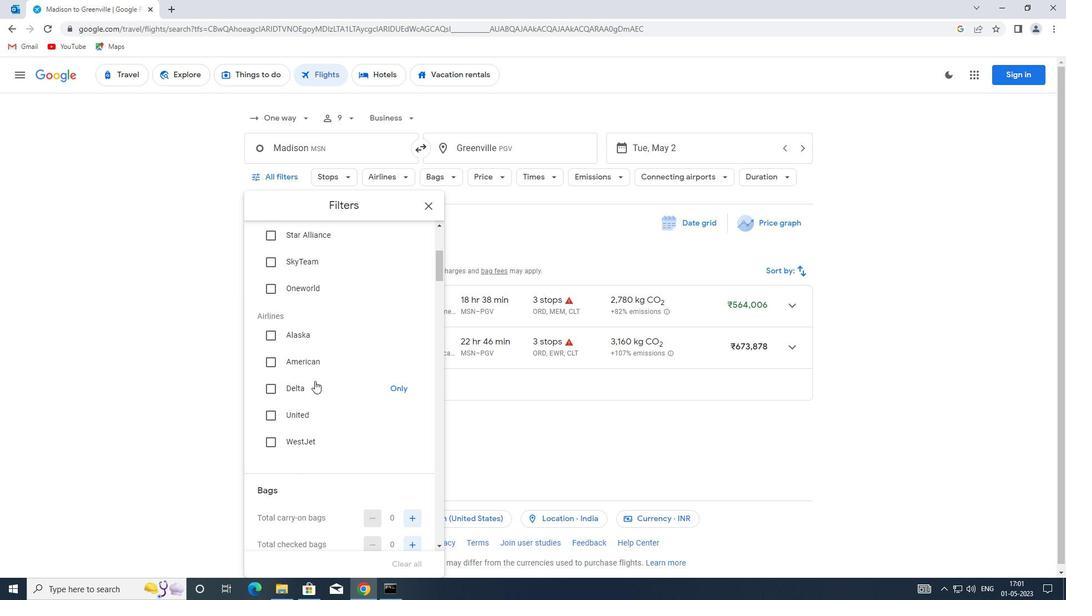 
Action: Mouse moved to (321, 377)
Screenshot: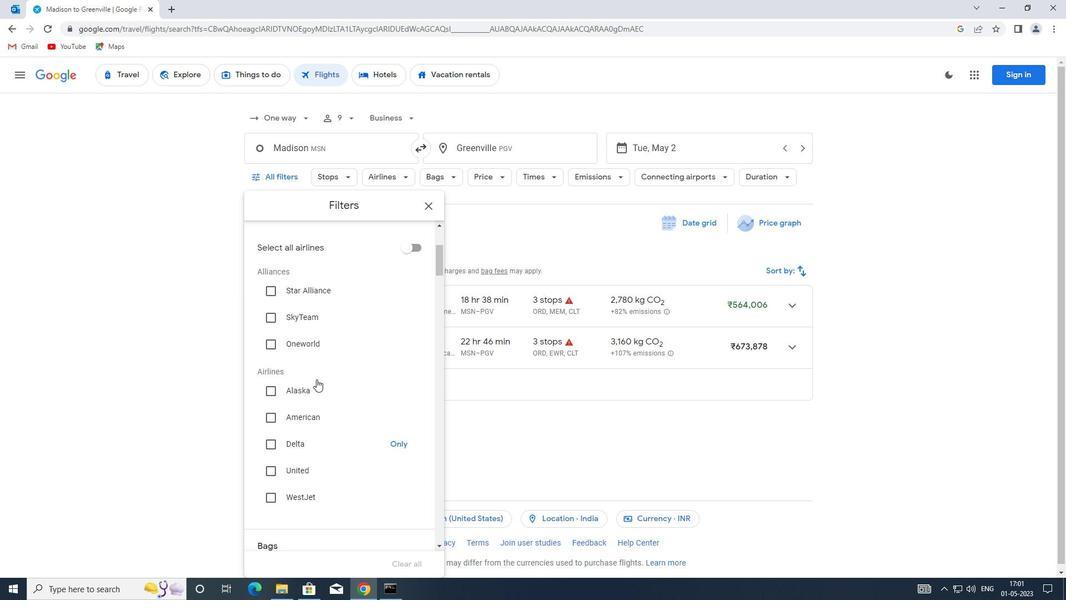 
Action: Mouse scrolled (321, 377) with delta (0, 0)
Screenshot: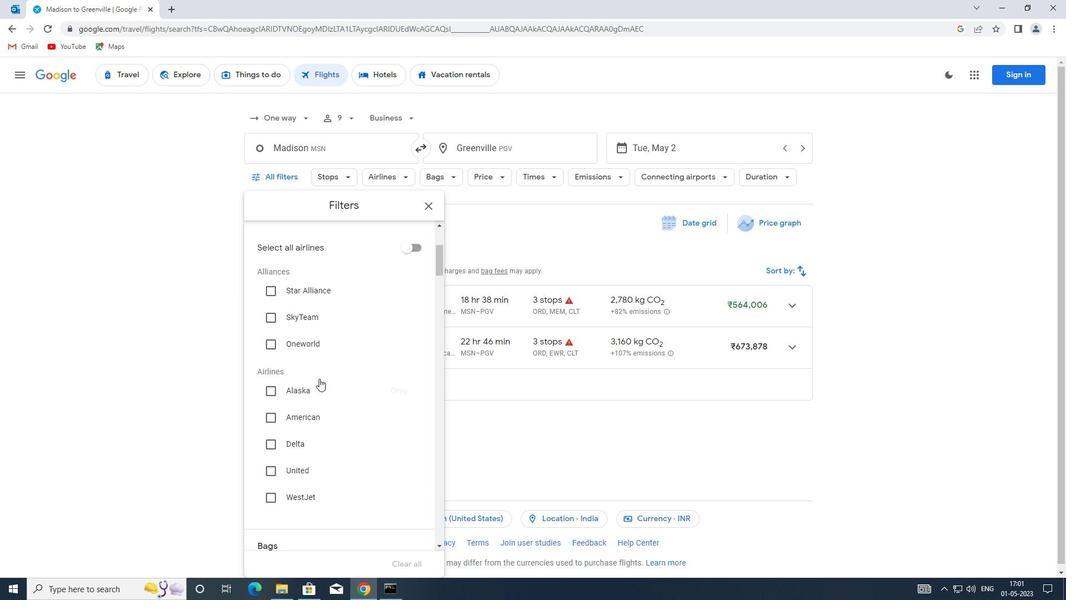 
Action: Mouse scrolled (321, 377) with delta (0, 0)
Screenshot: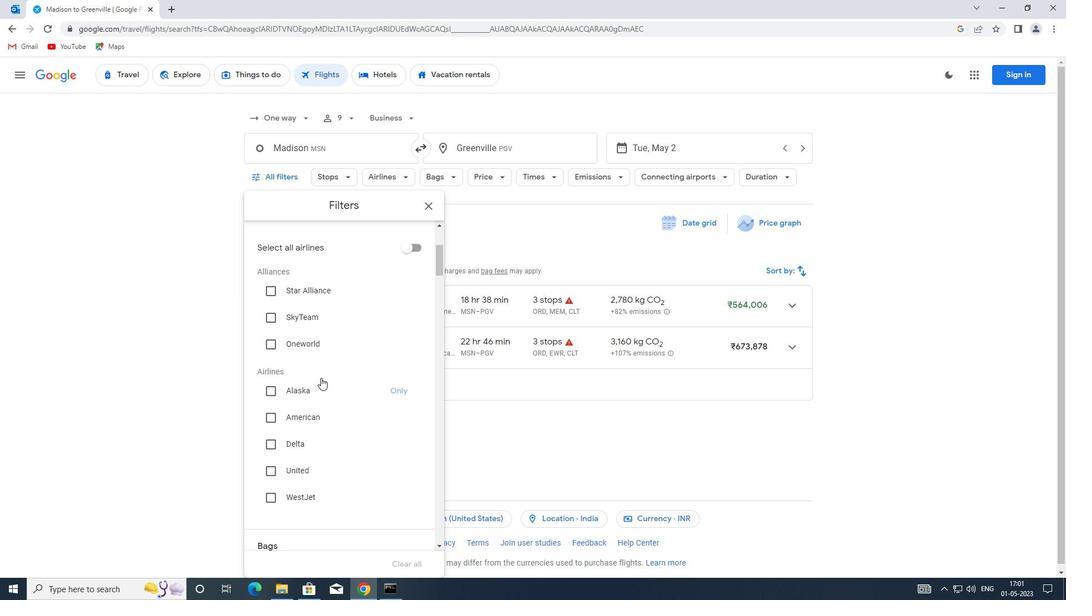 
Action: Mouse scrolled (321, 377) with delta (0, 0)
Screenshot: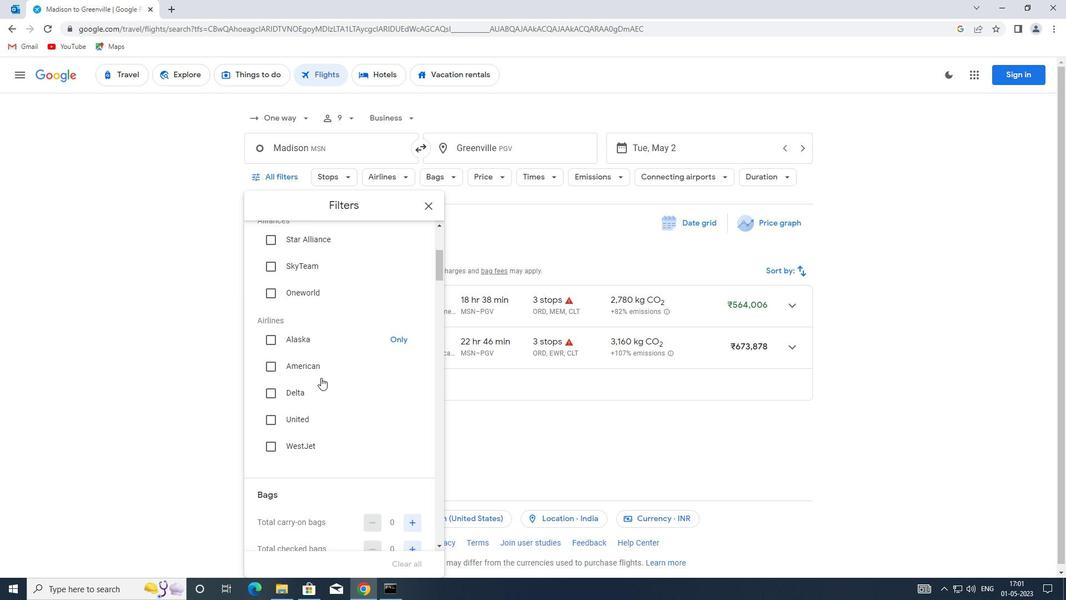 
Action: Mouse moved to (408, 427)
Screenshot: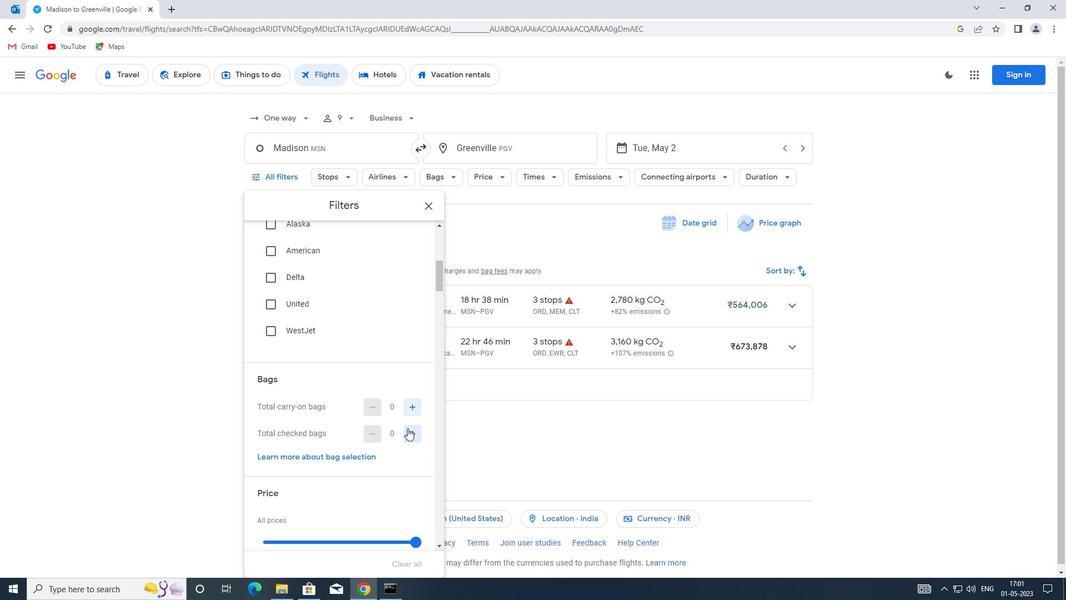 
Action: Mouse pressed left at (408, 427)
Screenshot: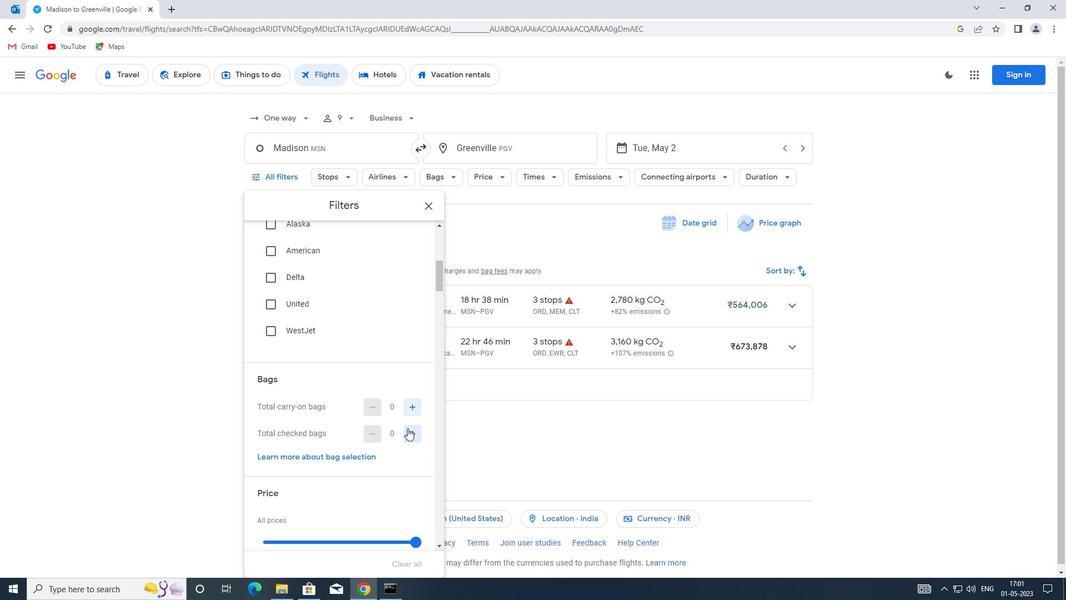 
Action: Mouse pressed left at (408, 427)
Screenshot: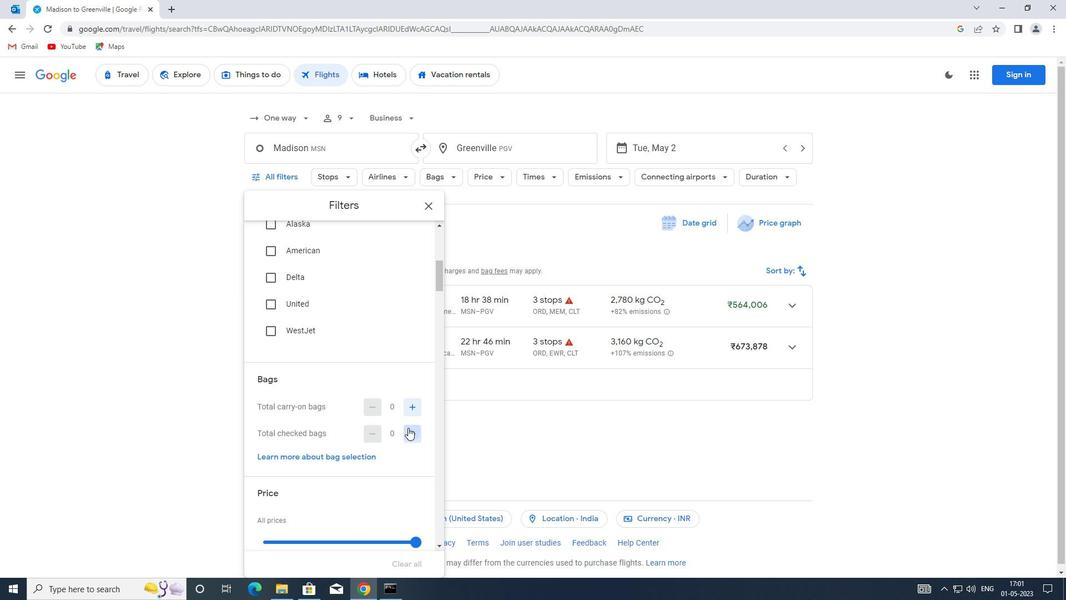 
Action: Mouse moved to (337, 389)
Screenshot: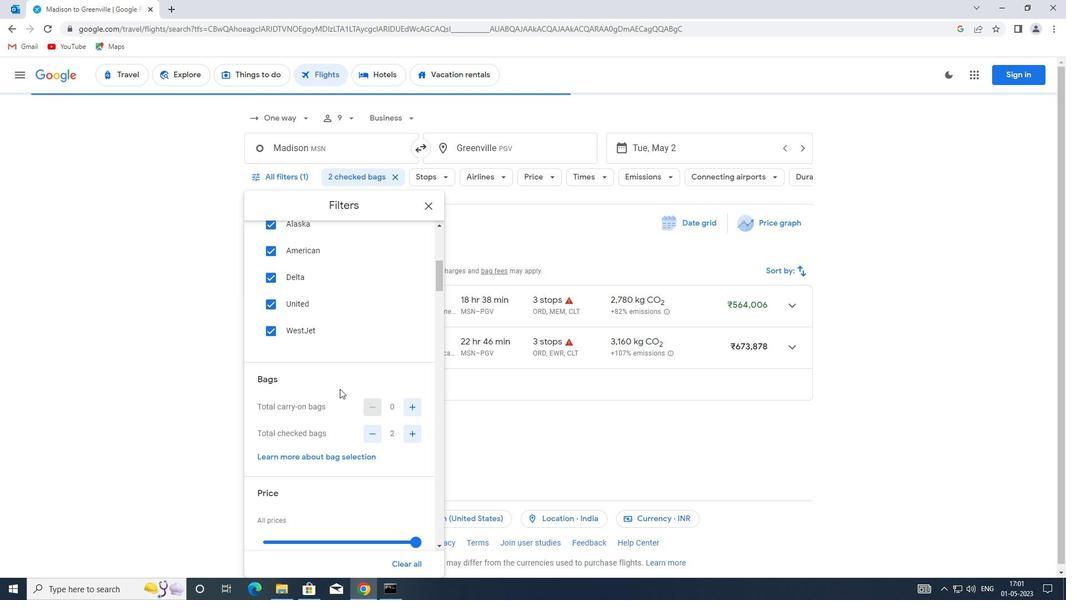 
Action: Mouse scrolled (337, 388) with delta (0, 0)
Screenshot: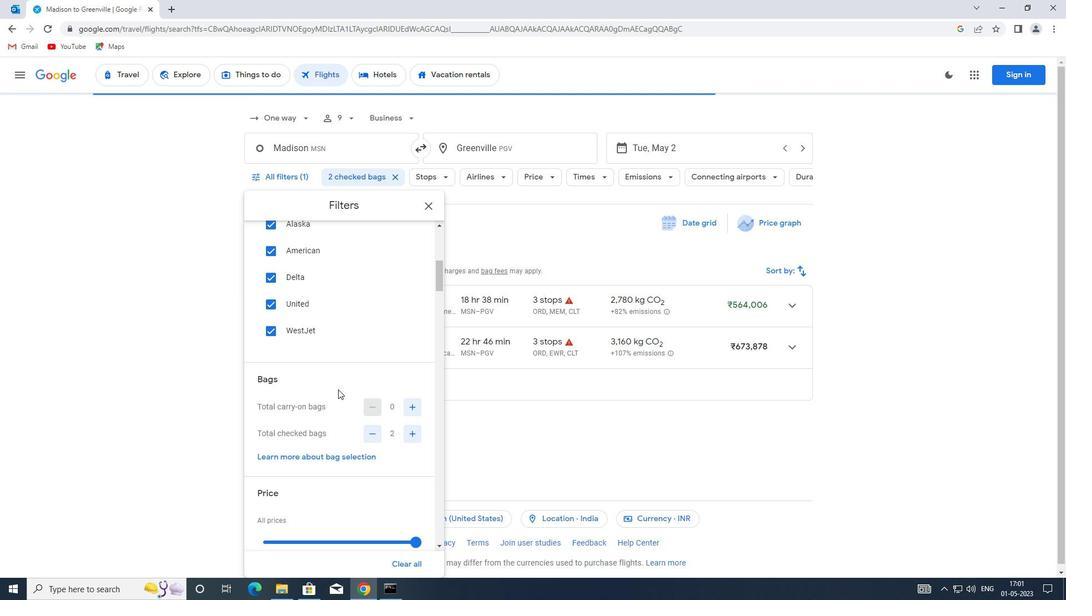 
Action: Mouse moved to (332, 392)
Screenshot: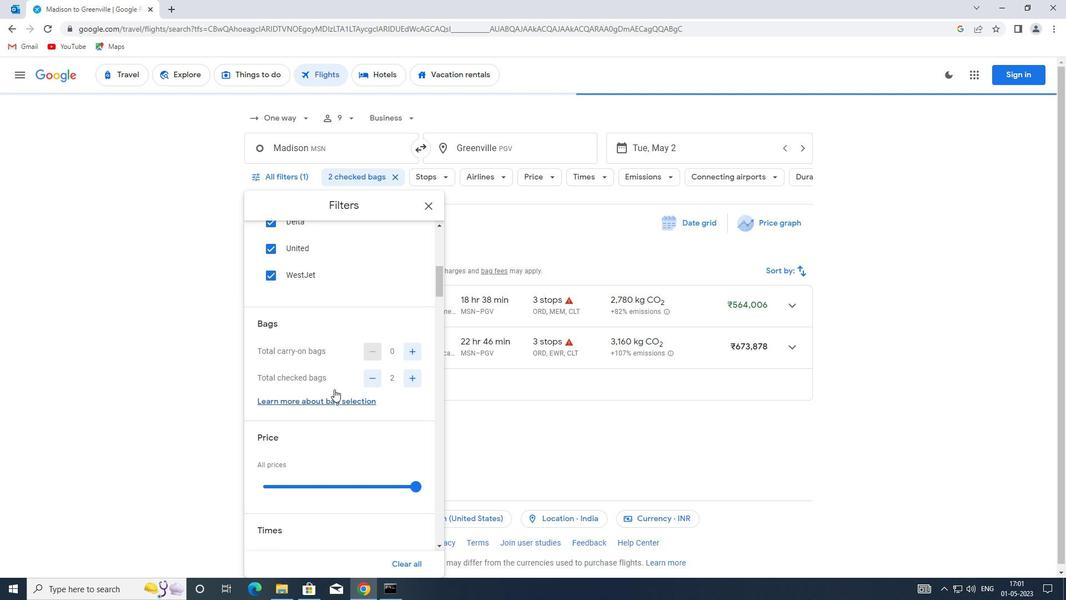 
Action: Mouse scrolled (332, 391) with delta (0, 0)
Screenshot: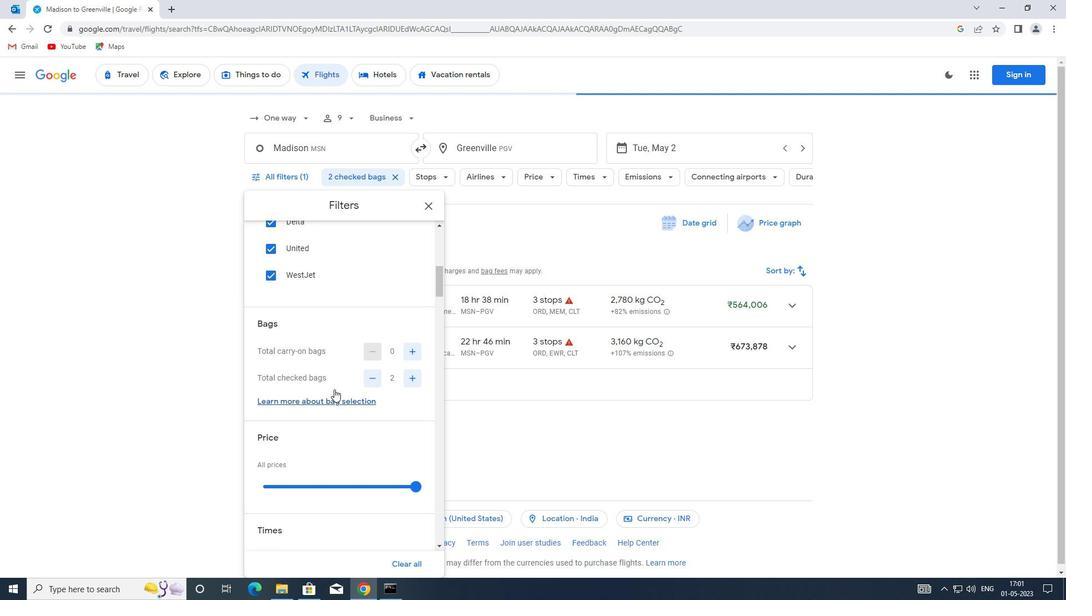 
Action: Mouse moved to (328, 422)
Screenshot: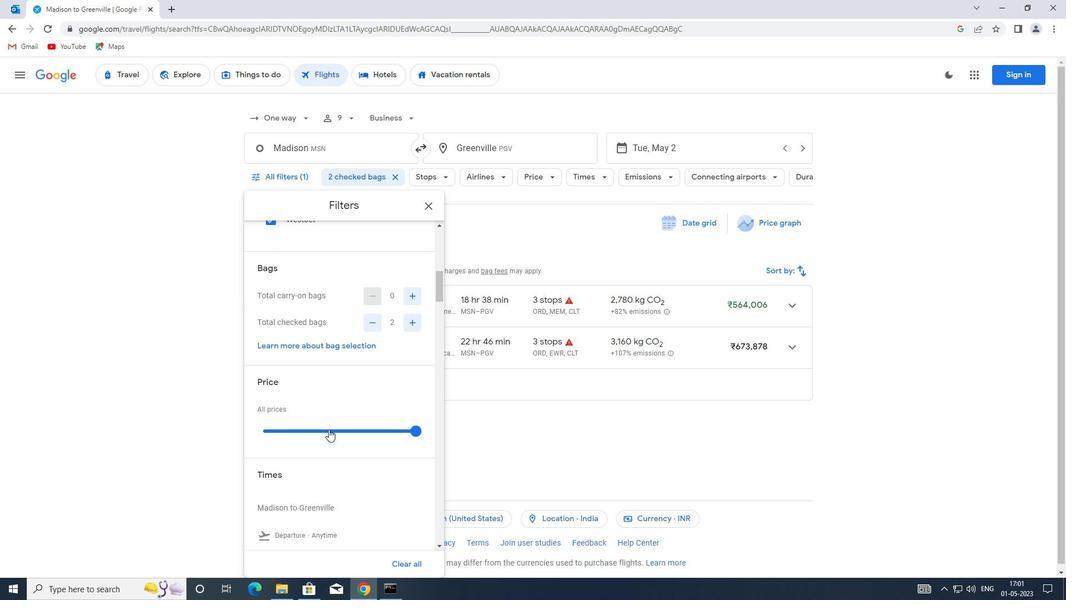 
Action: Mouse pressed left at (328, 422)
Screenshot: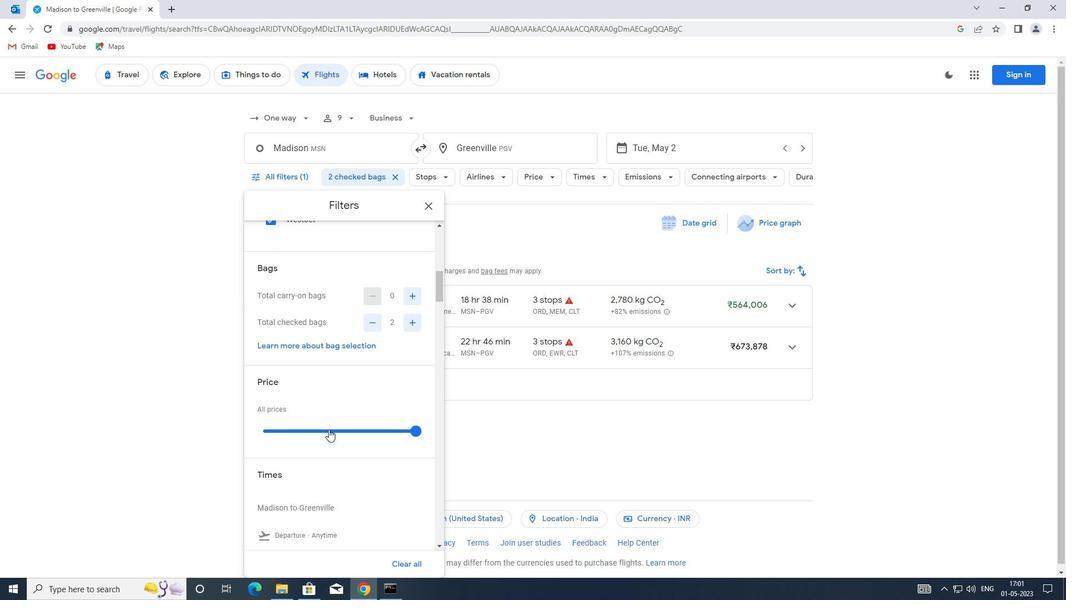 
Action: Mouse moved to (329, 425)
Screenshot: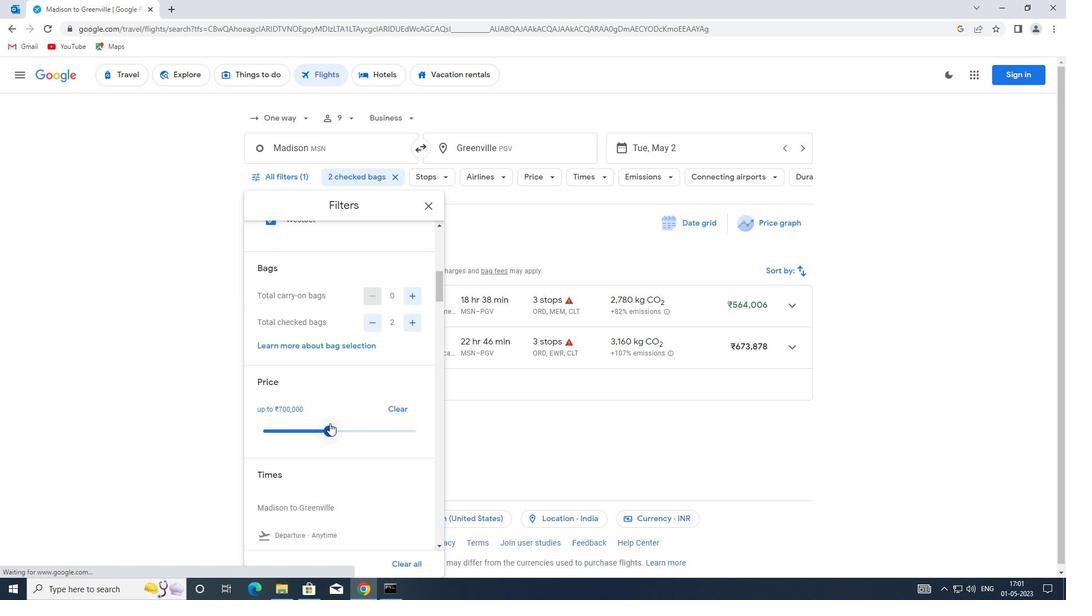 
Action: Mouse pressed left at (329, 425)
Screenshot: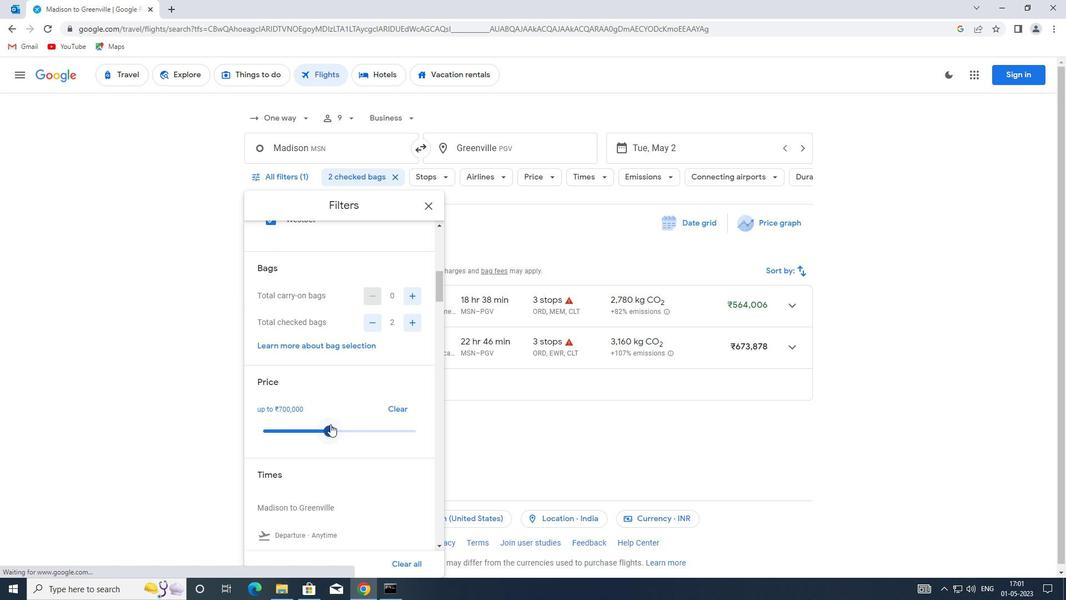 
Action: Mouse moved to (334, 399)
Screenshot: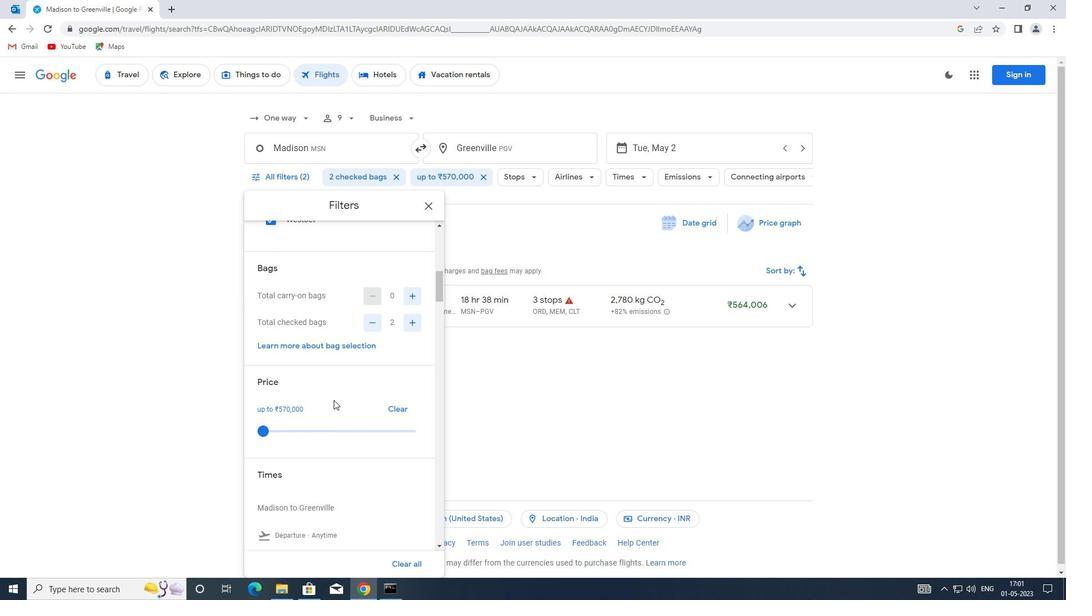 
Action: Mouse scrolled (334, 398) with delta (0, 0)
Screenshot: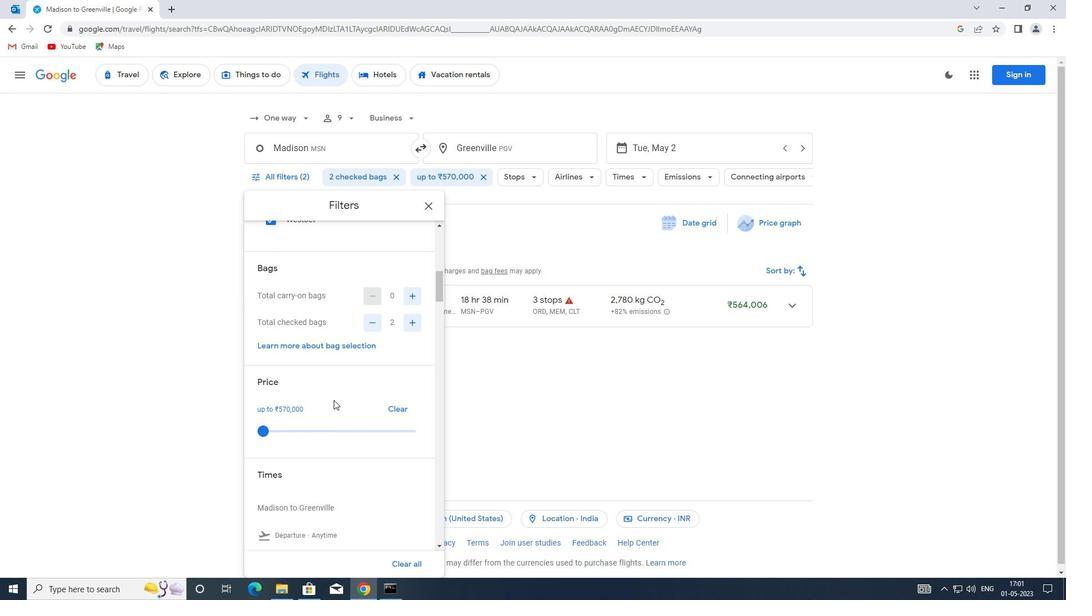 
Action: Mouse scrolled (334, 398) with delta (0, 0)
Screenshot: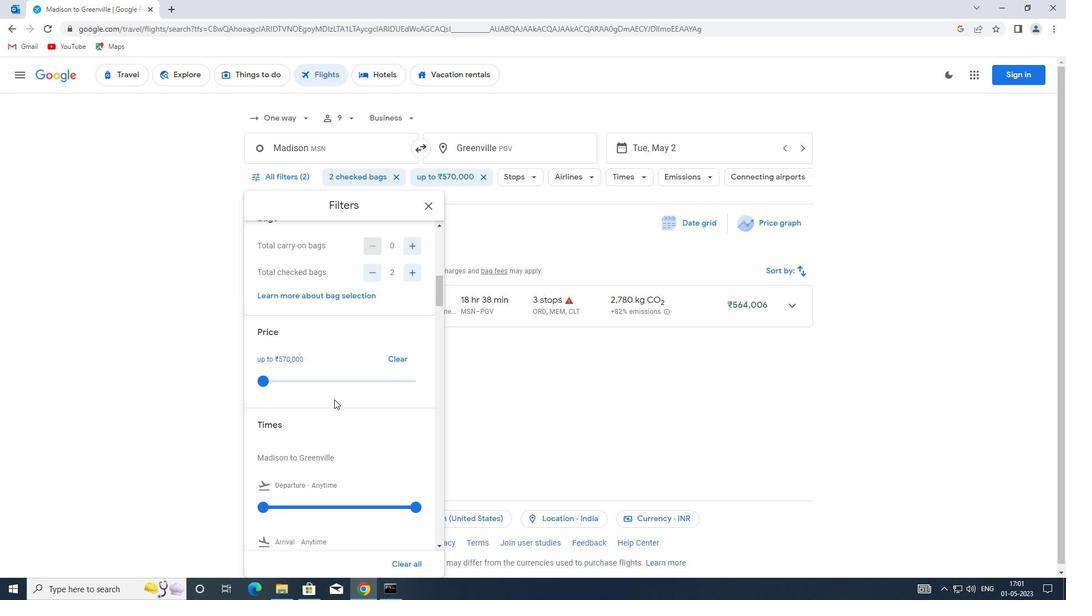 
Action: Mouse scrolled (334, 398) with delta (0, 0)
Screenshot: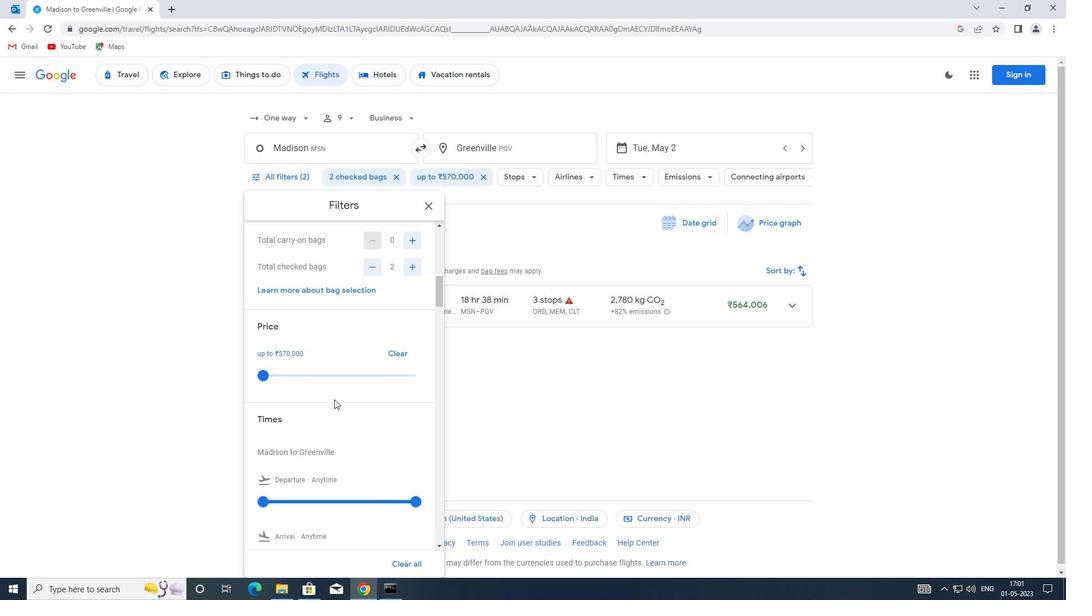 
Action: Mouse moved to (259, 387)
Screenshot: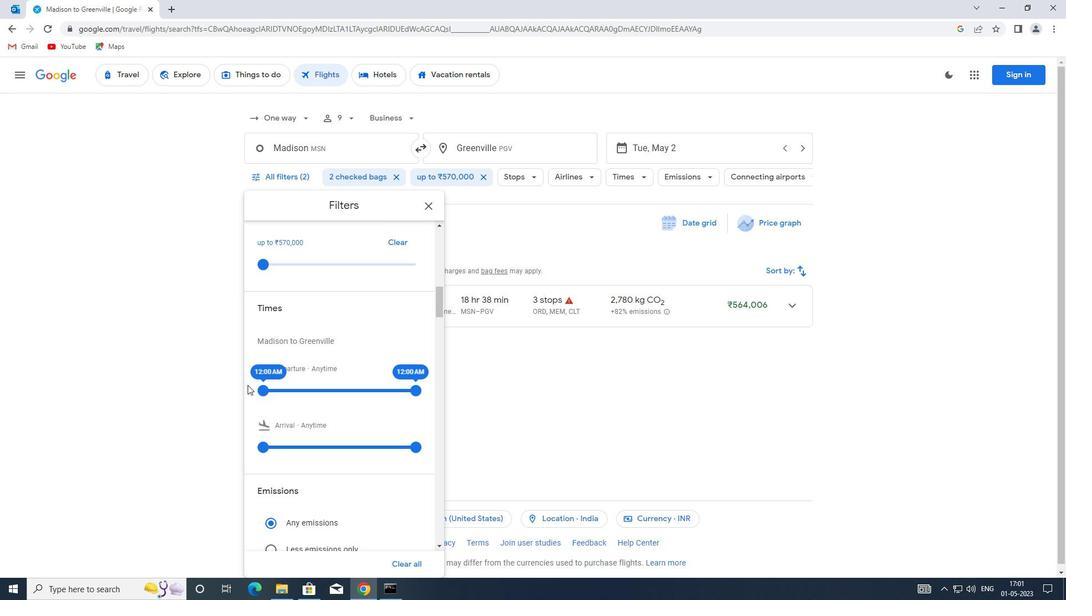 
Action: Mouse pressed left at (259, 387)
Screenshot: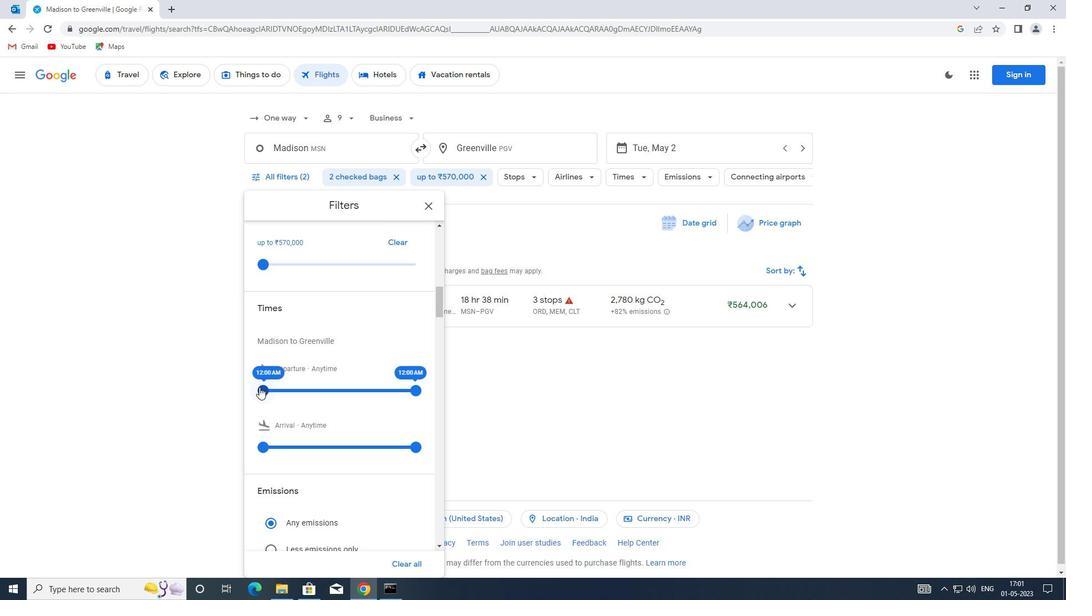 
Action: Mouse moved to (411, 390)
Screenshot: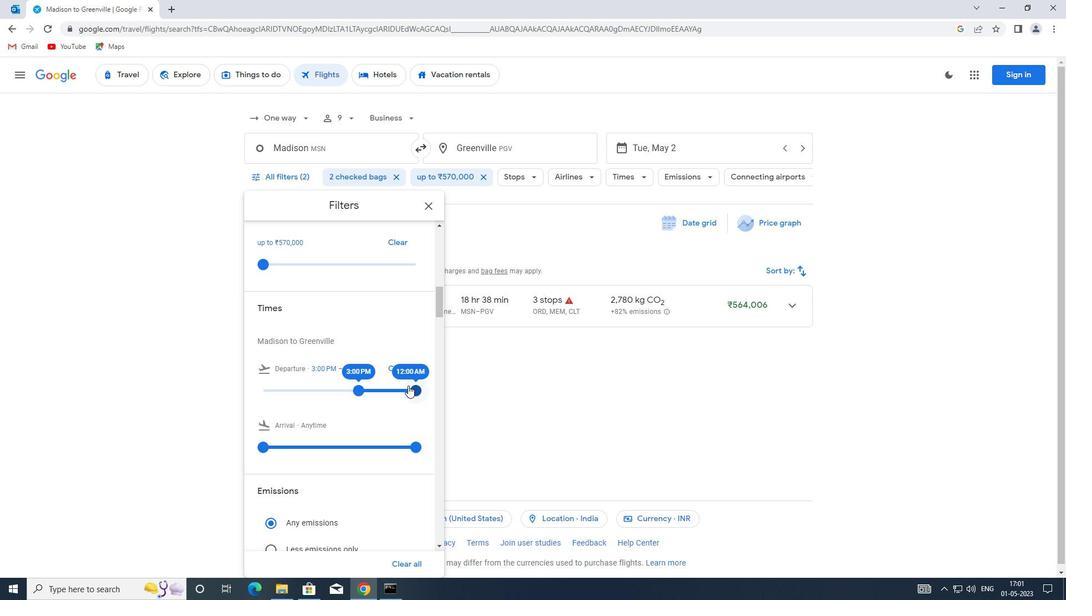 
Action: Mouse pressed left at (411, 390)
Screenshot: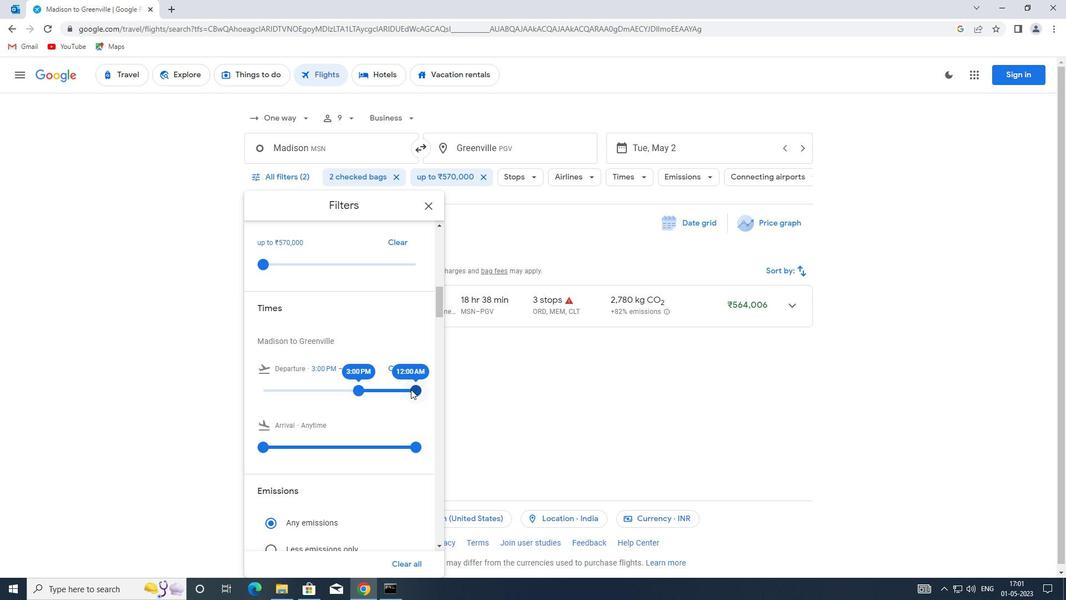 
Action: Mouse moved to (366, 388)
Screenshot: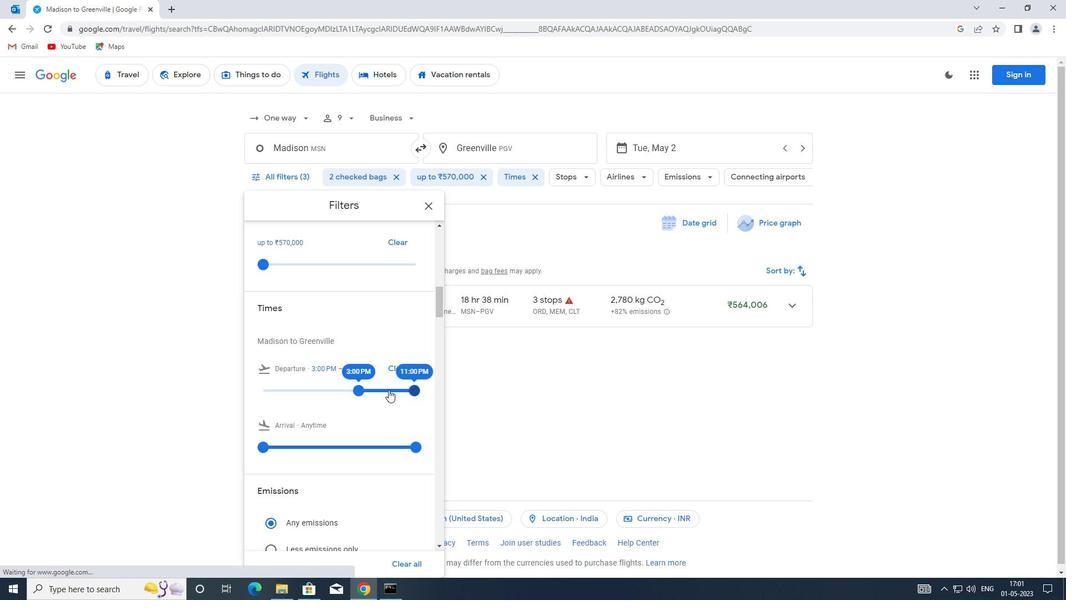 
Action: Mouse pressed left at (366, 388)
Screenshot: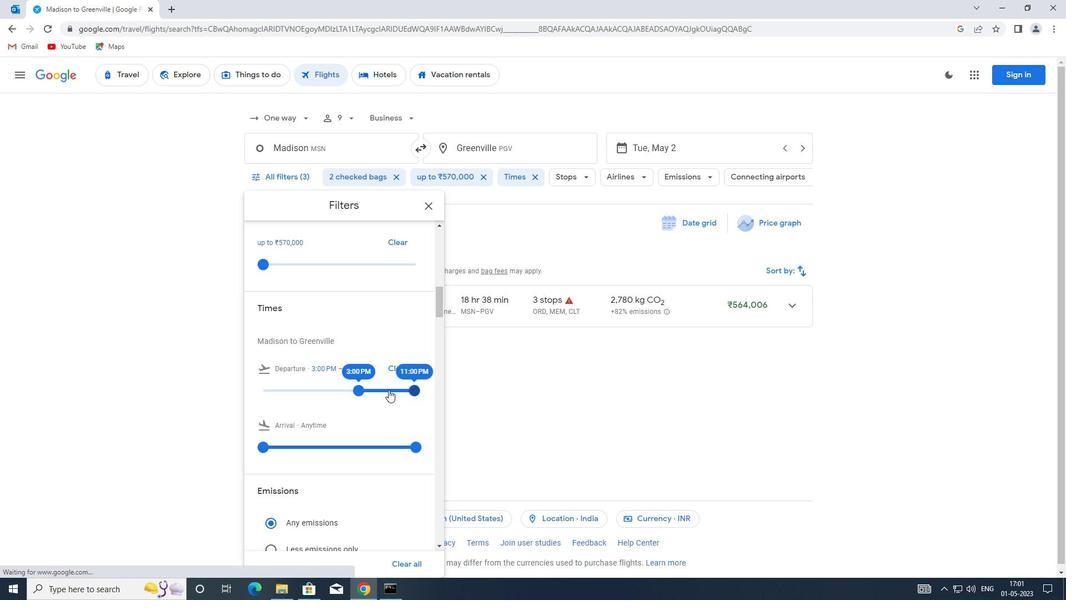 
Action: Mouse moved to (366, 388)
Screenshot: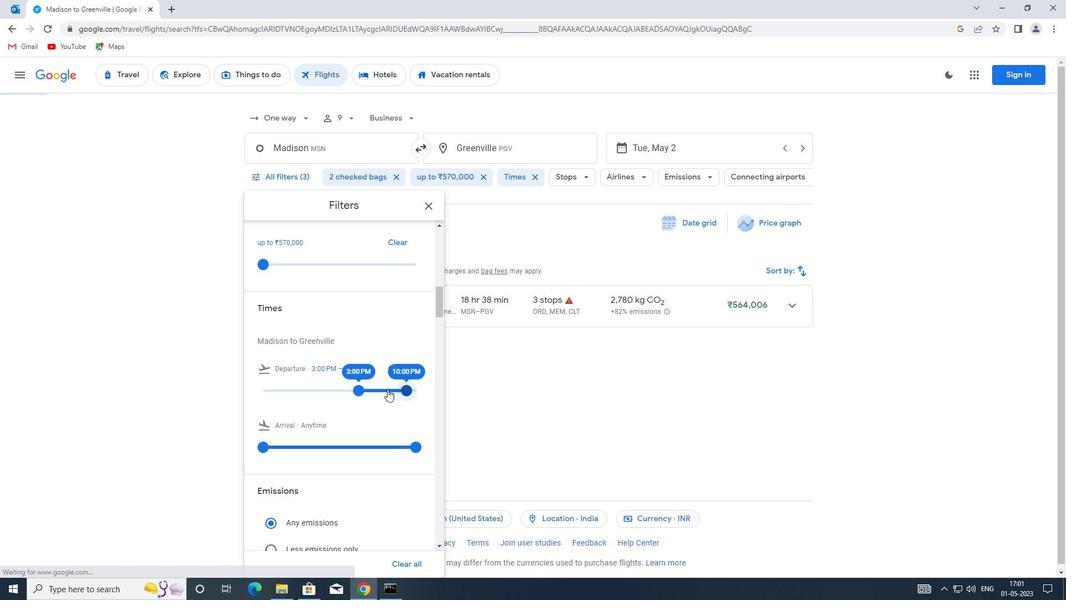 
Action: Mouse pressed left at (366, 388)
Screenshot: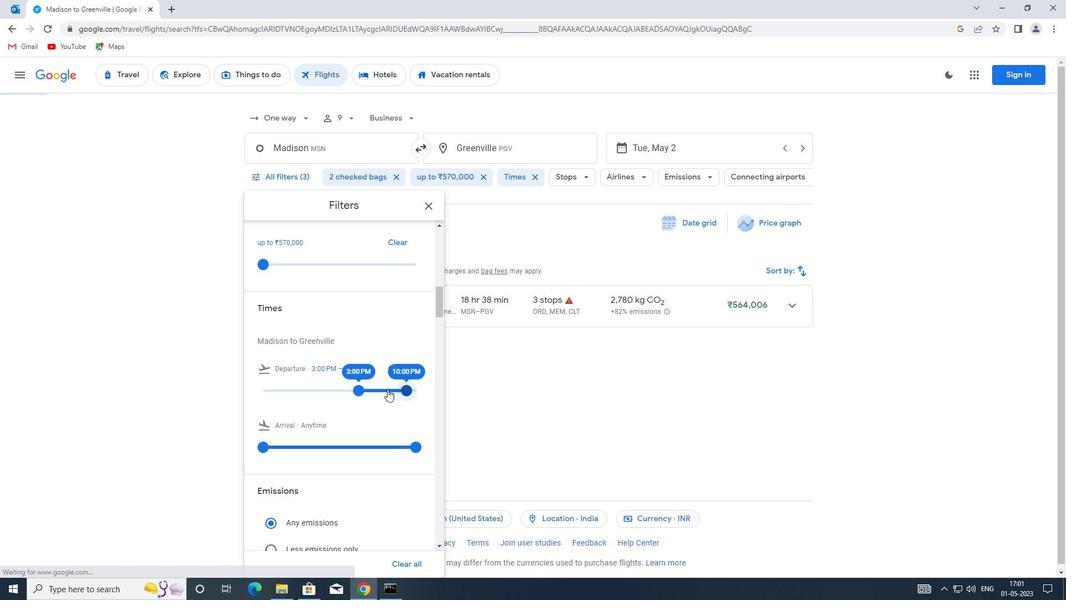 
Action: Mouse moved to (368, 385)
Screenshot: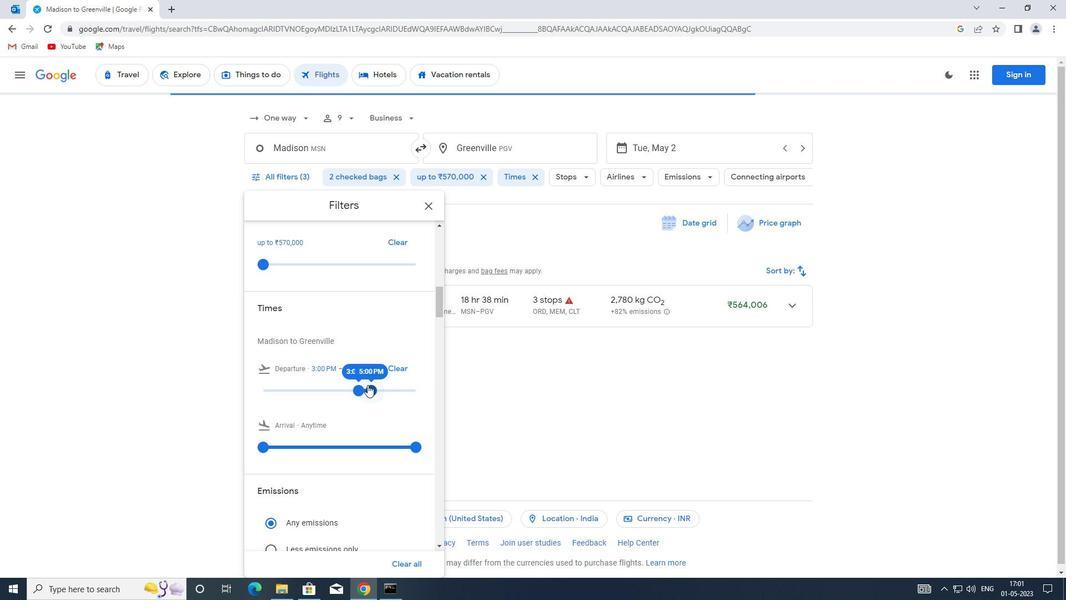 
Action: Mouse pressed left at (368, 385)
Screenshot: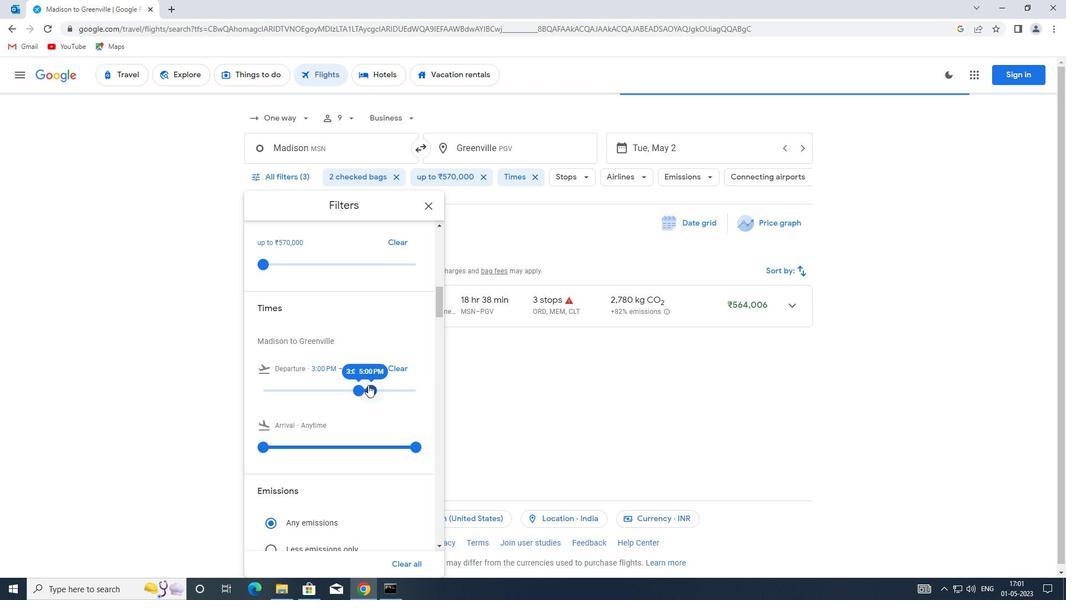 
Action: Mouse moved to (363, 390)
Screenshot: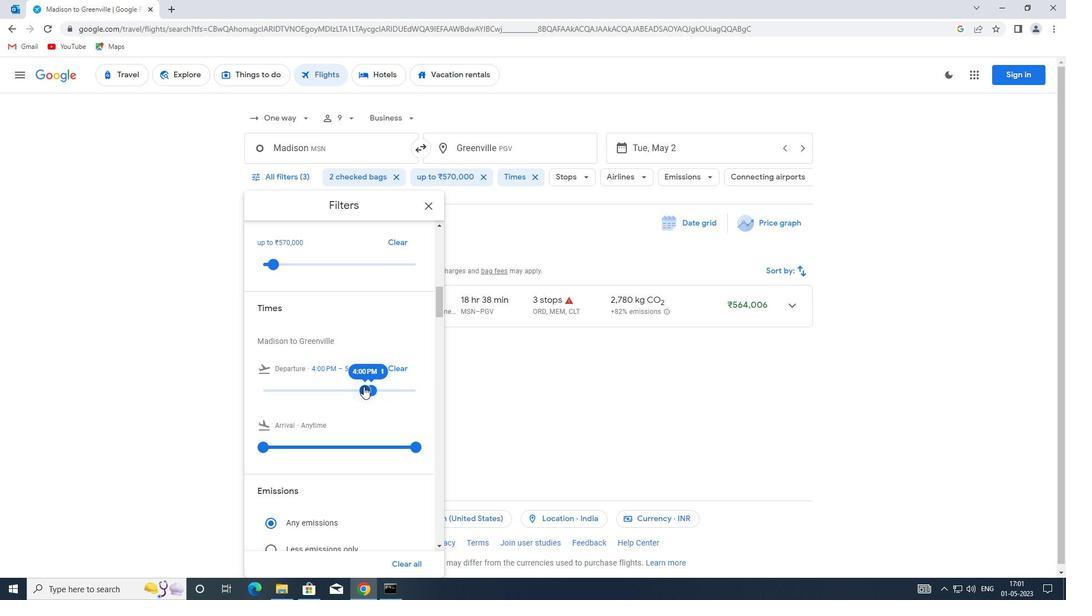 
Action: Mouse pressed left at (363, 390)
Screenshot: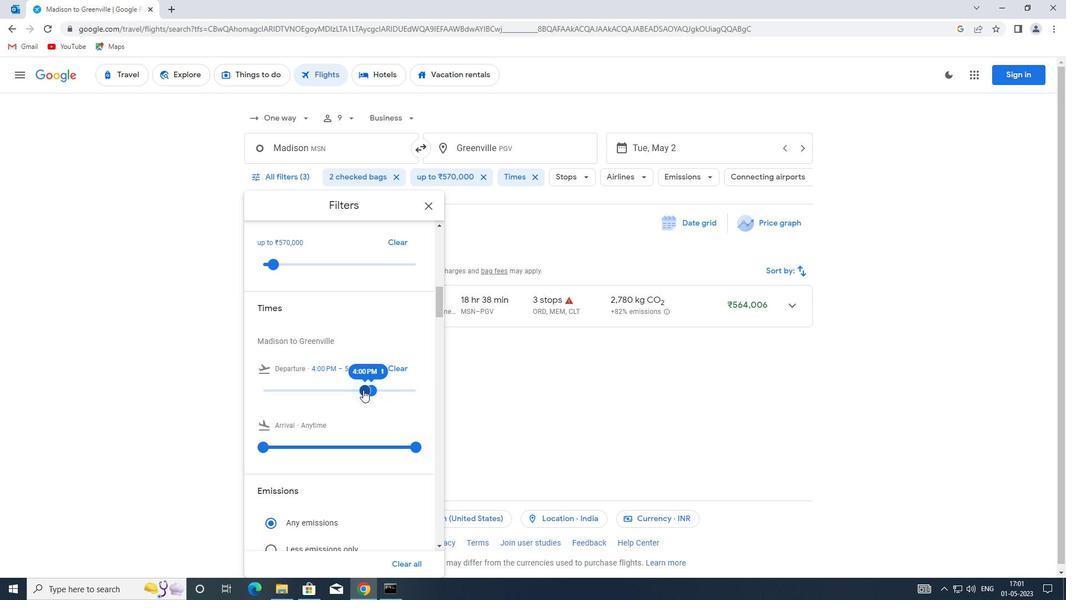 
Action: Mouse moved to (373, 389)
Screenshot: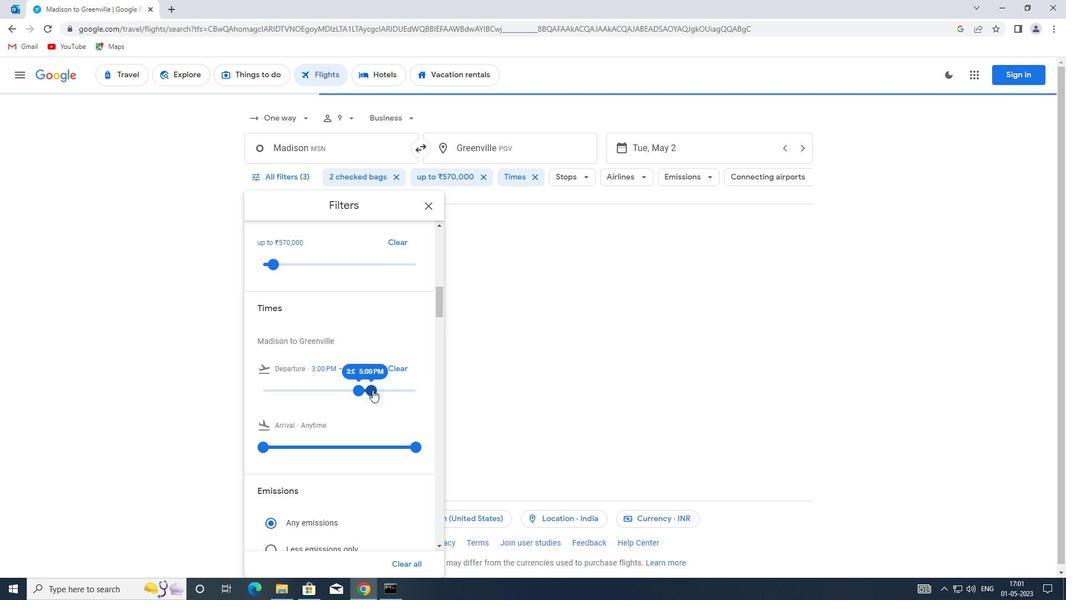 
Action: Mouse pressed left at (373, 389)
Screenshot: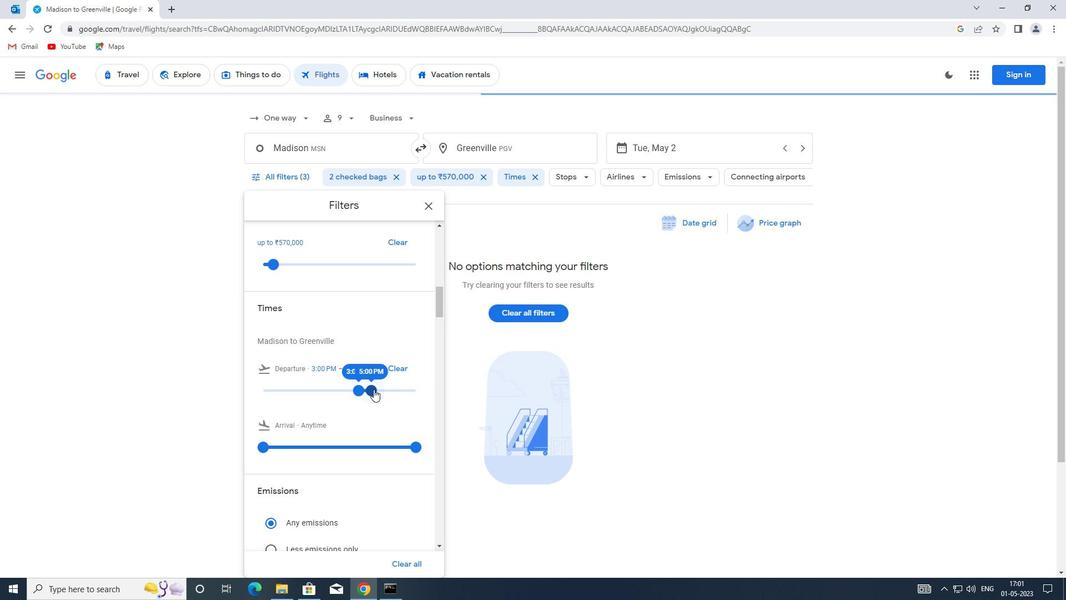 
Action: Mouse moved to (370, 378)
Screenshot: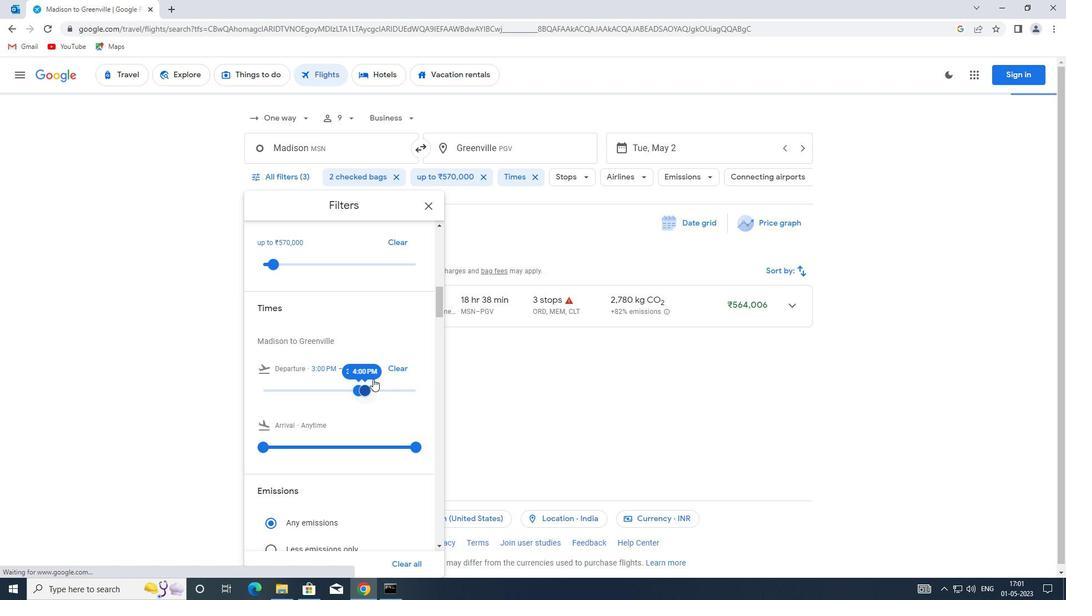 
Action: Mouse scrolled (370, 378) with delta (0, 0)
Screenshot: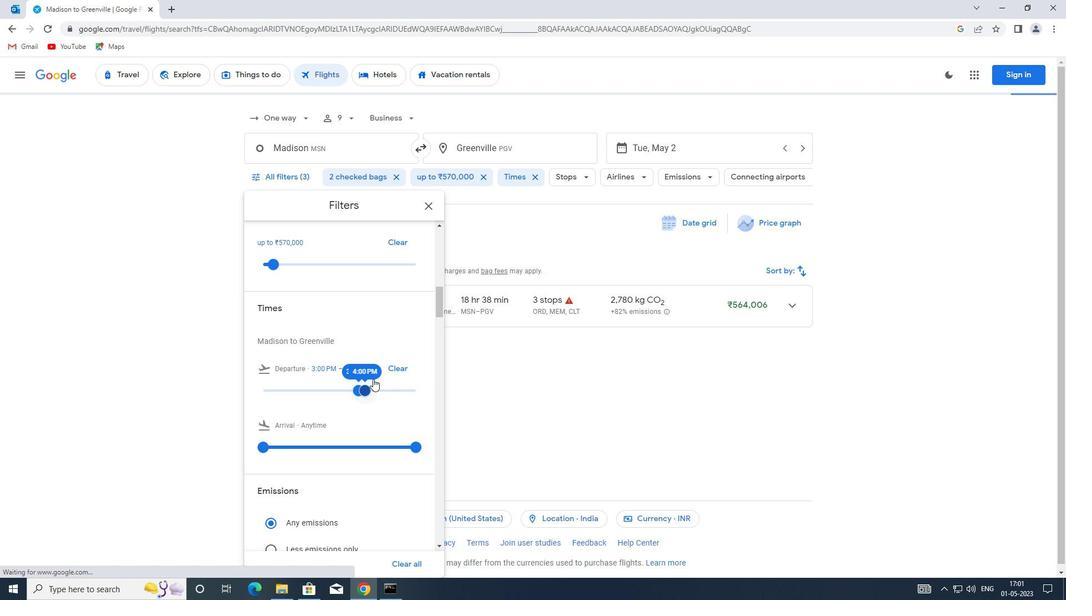 
Action: Mouse moved to (371, 375)
Screenshot: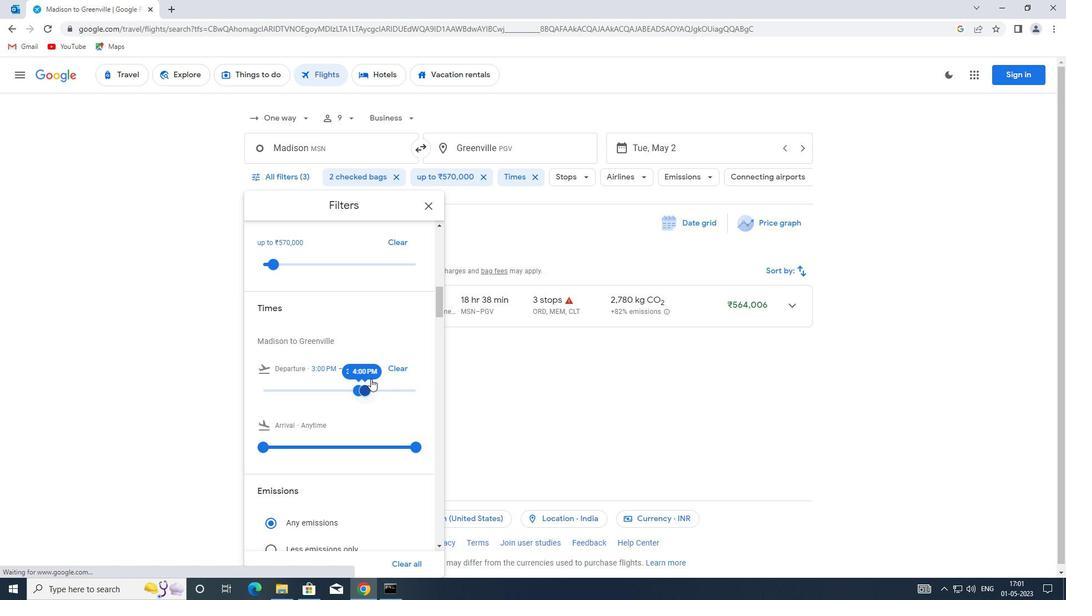 
Action: Mouse scrolled (371, 375) with delta (0, 0)
Screenshot: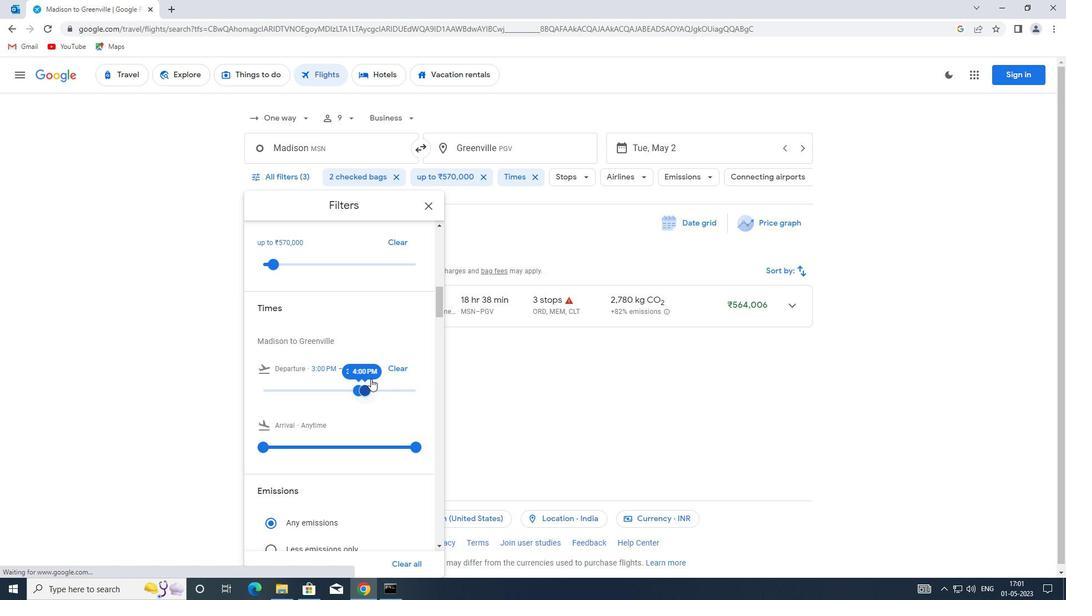 
Action: Mouse moved to (427, 207)
Screenshot: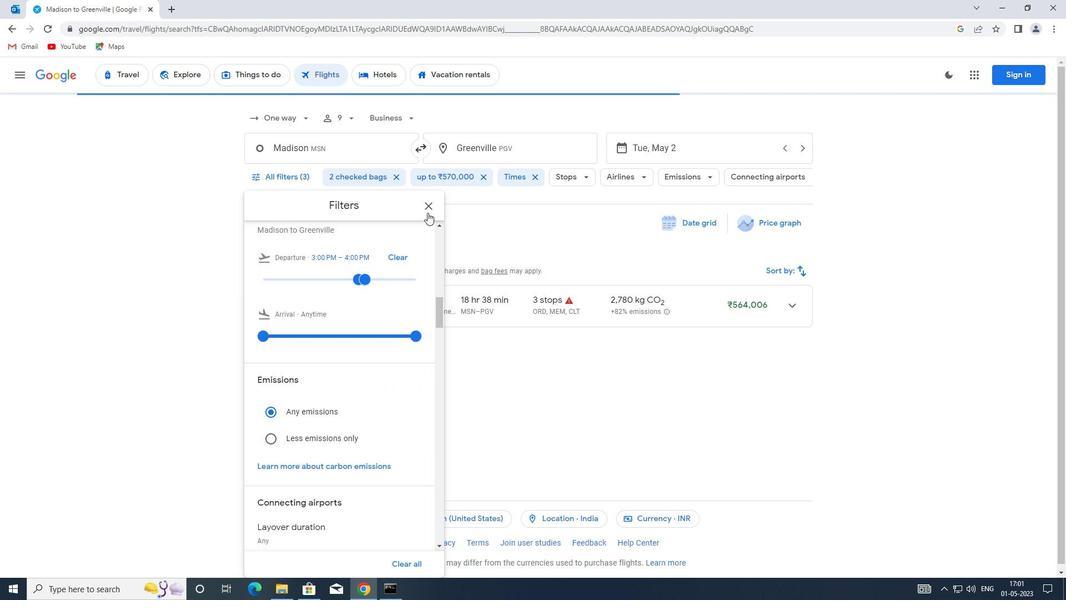 
Action: Mouse pressed left at (427, 207)
Screenshot: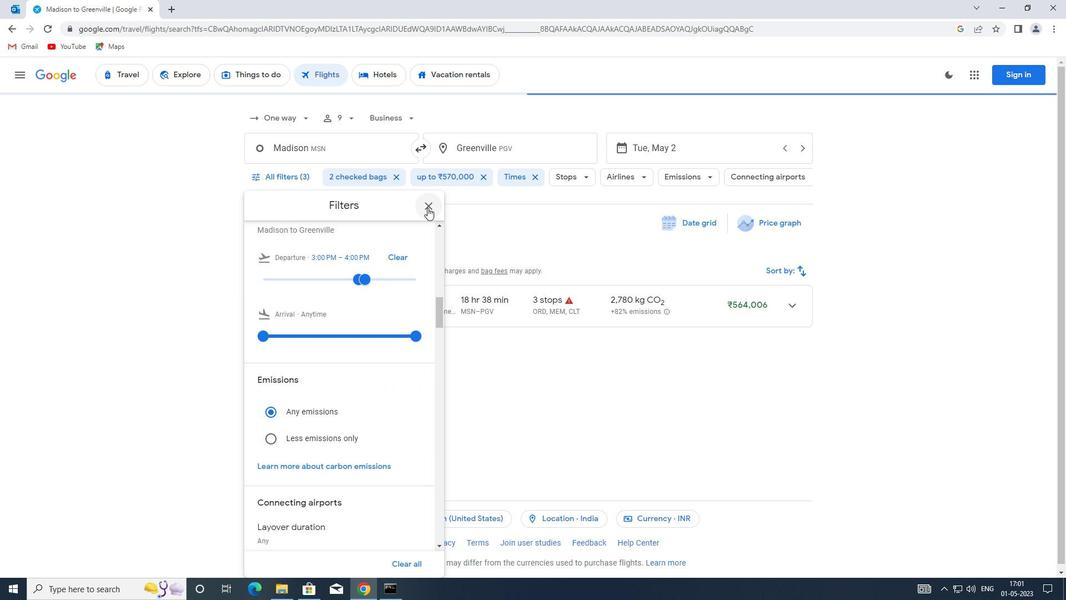 
